 Task: Open Card Card0000000058 in Board Board0000000015 in Workspace WS0000000005 in Trello. Add Member mailaustralia7@gmail.com to Card Card0000000058 in Board Board0000000015 in Workspace WS0000000005 in Trello. Add Blue Label titled Label0000000058 to Card Card0000000058 in Board Board0000000015 in Workspace WS0000000005 in Trello. Add Checklist CL0000000058 to Card Card0000000058 in Board Board0000000015 in Workspace WS0000000005 in Trello. Add Dates with Start Date as Sep 01 2023 and Due Date as Sep 30 2023 to Card Card0000000058 in Board Board0000000015 in Workspace WS0000000005 in Trello
Action: Mouse moved to (327, 403)
Screenshot: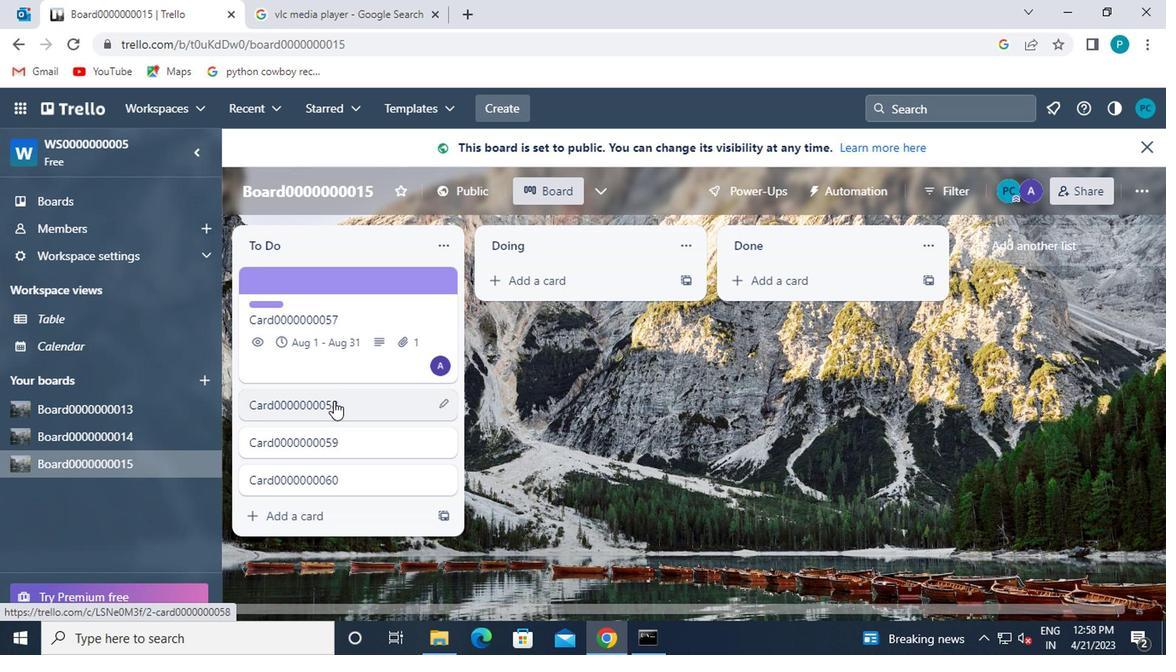 
Action: Mouse pressed left at (327, 403)
Screenshot: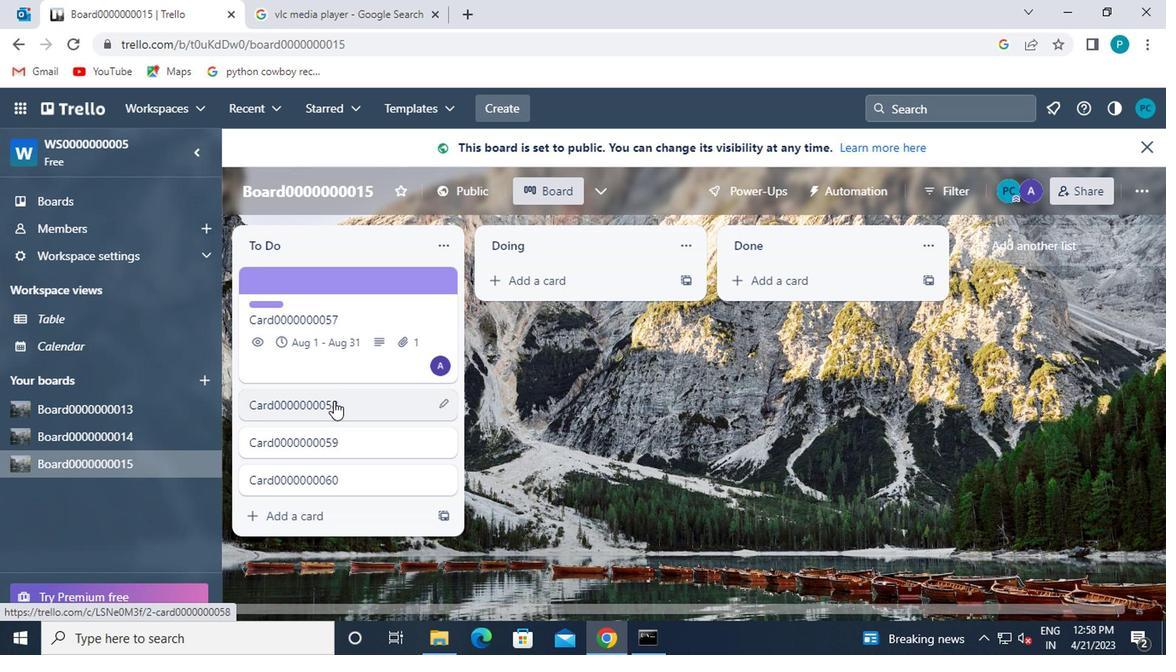 
Action: Mouse moved to (800, 318)
Screenshot: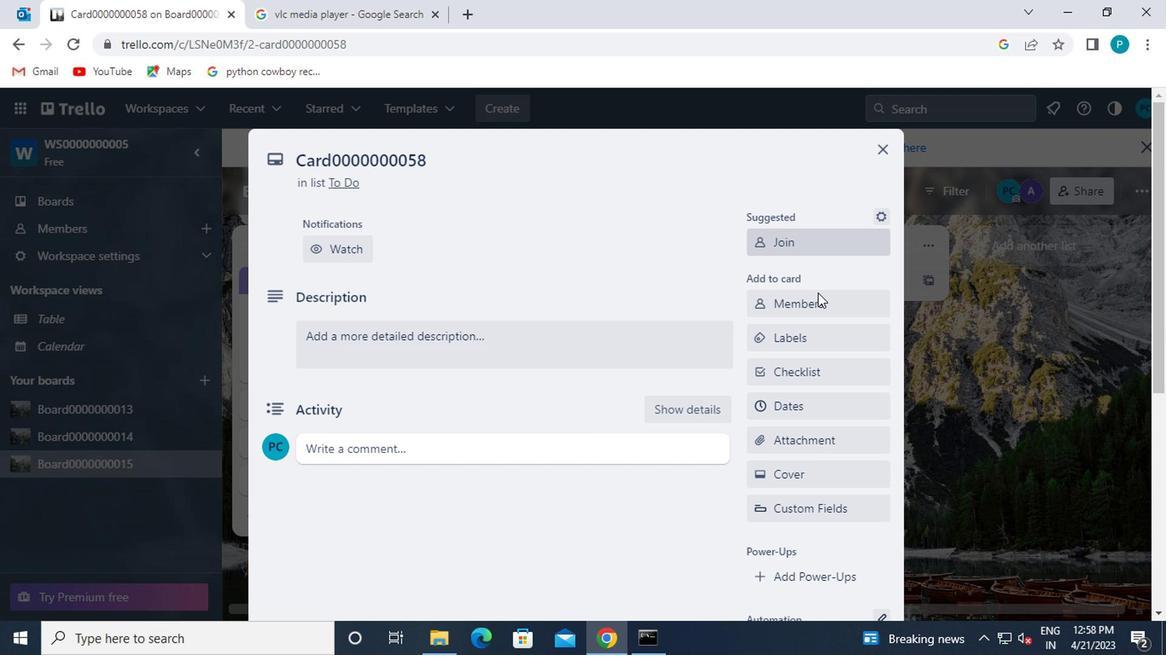 
Action: Mouse pressed left at (800, 318)
Screenshot: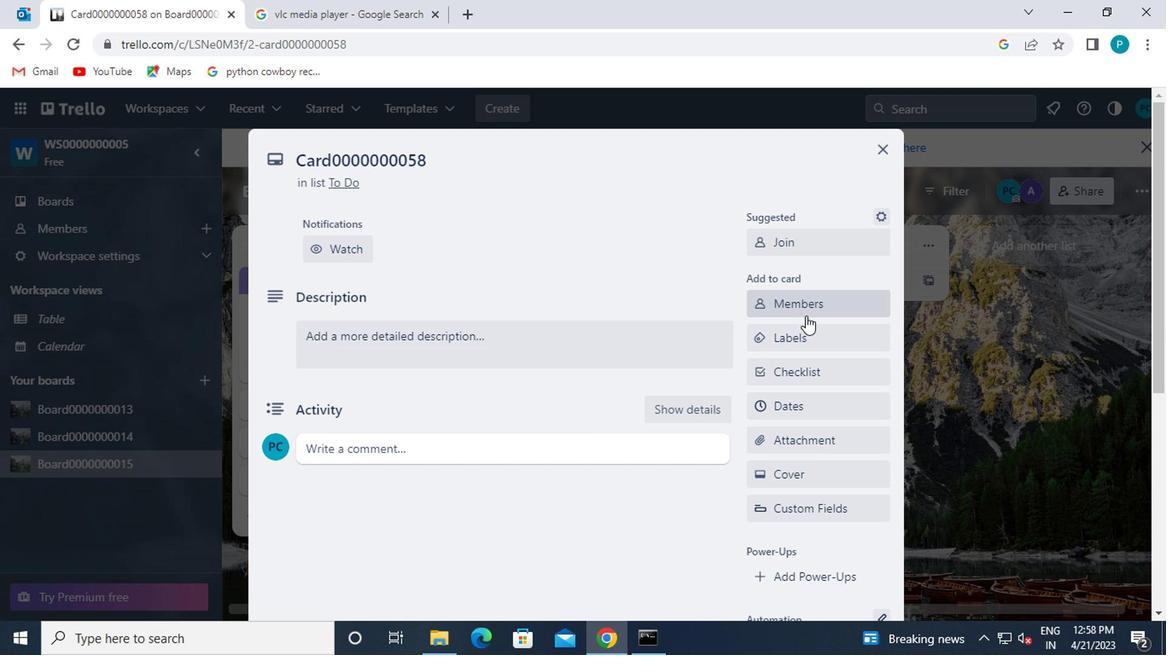 
Action: Mouse moved to (795, 309)
Screenshot: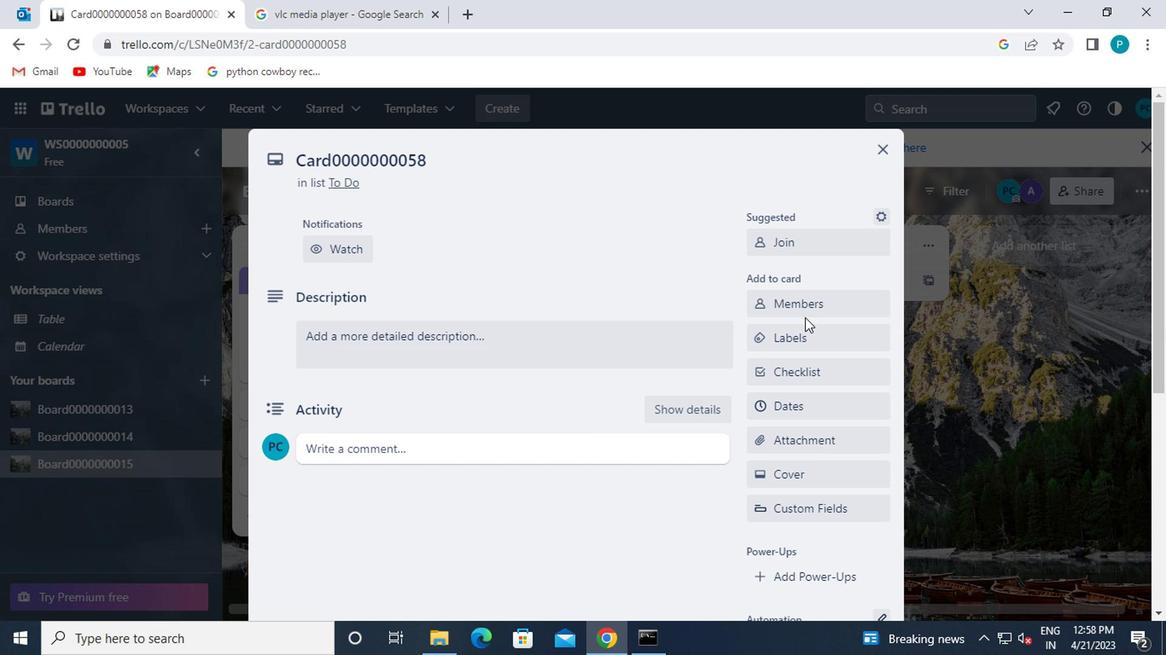
Action: Mouse pressed left at (795, 309)
Screenshot: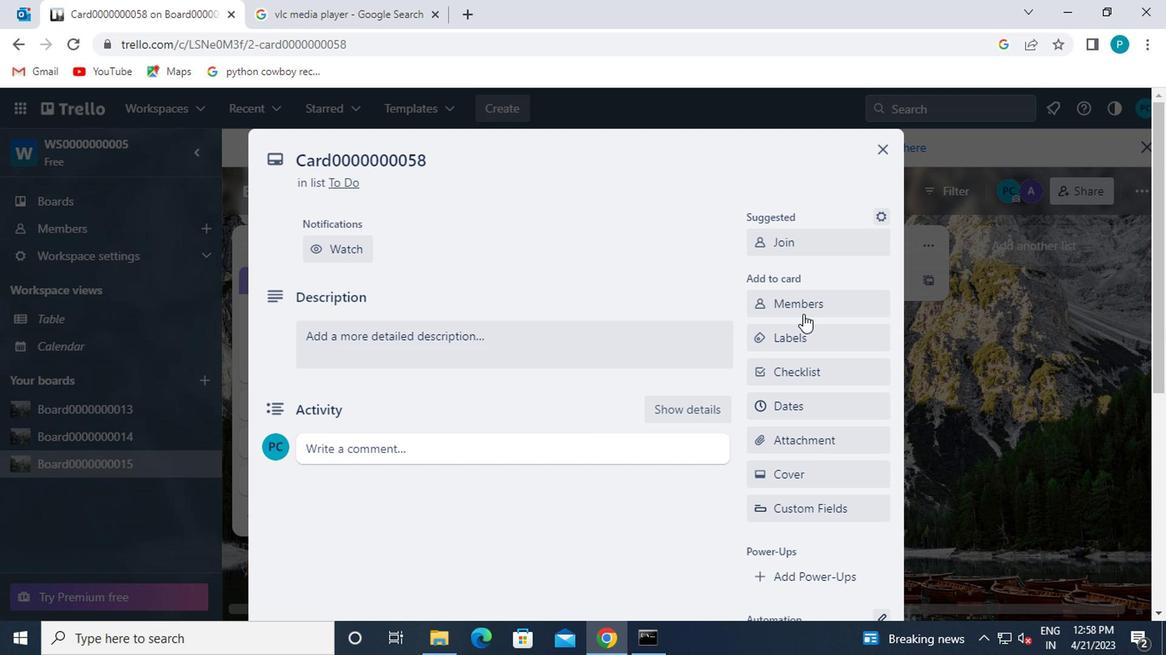 
Action: Mouse moved to (807, 373)
Screenshot: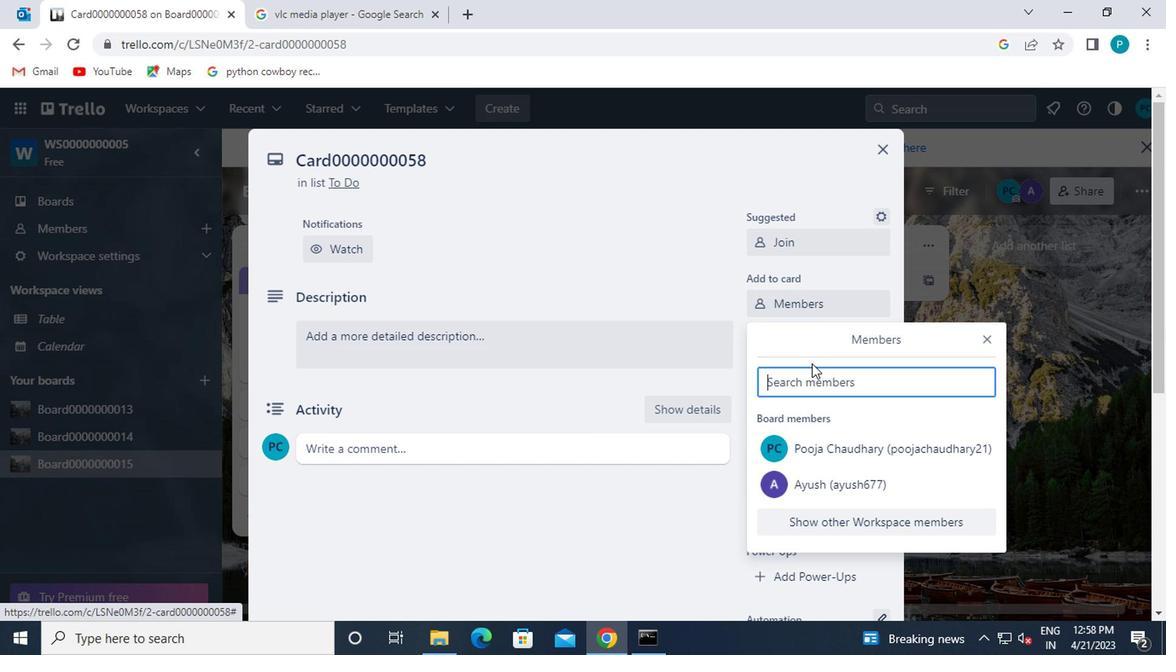 
Action: Mouse pressed left at (807, 373)
Screenshot: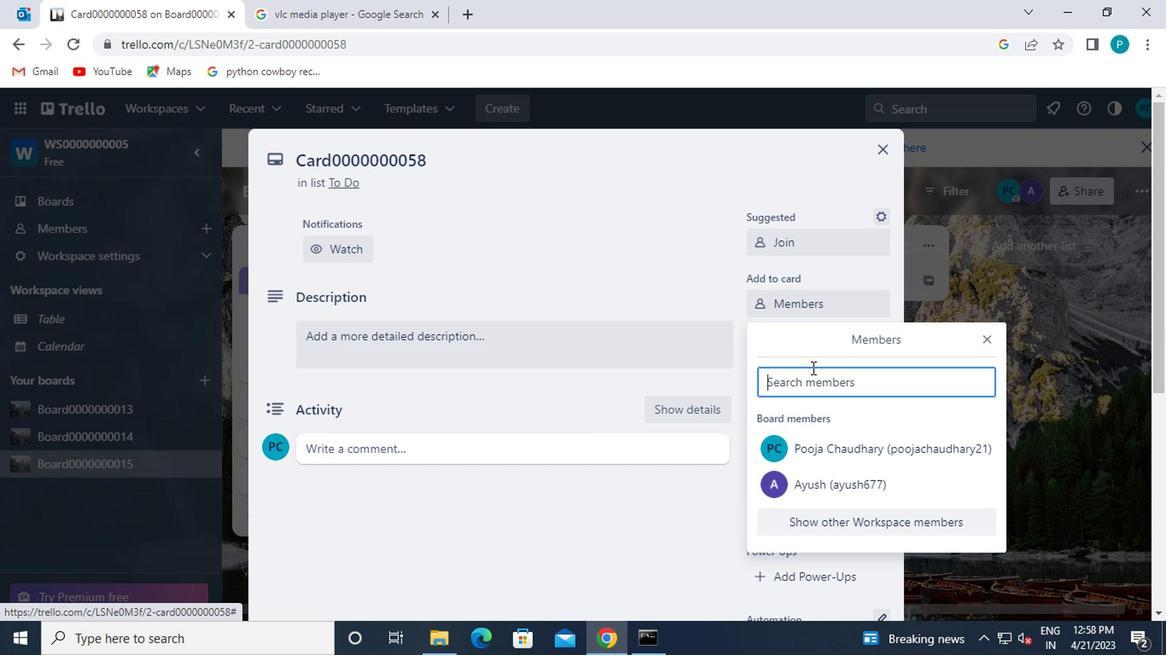 
Action: Mouse moved to (816, 384)
Screenshot: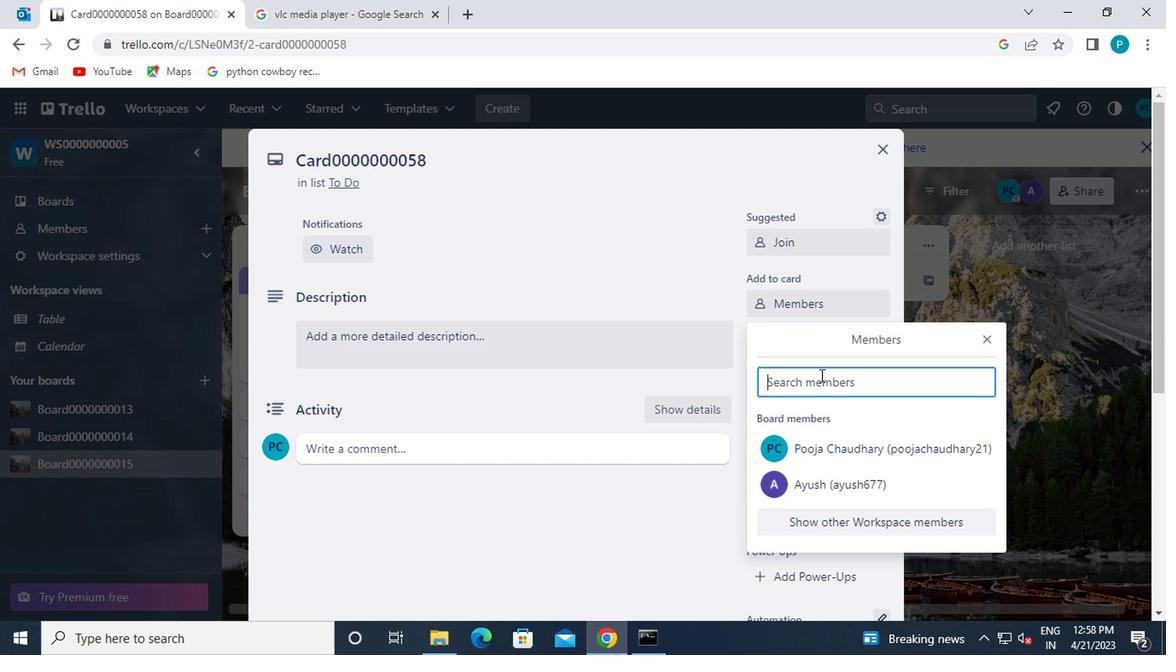 
Action: Key pressed mail
Screenshot: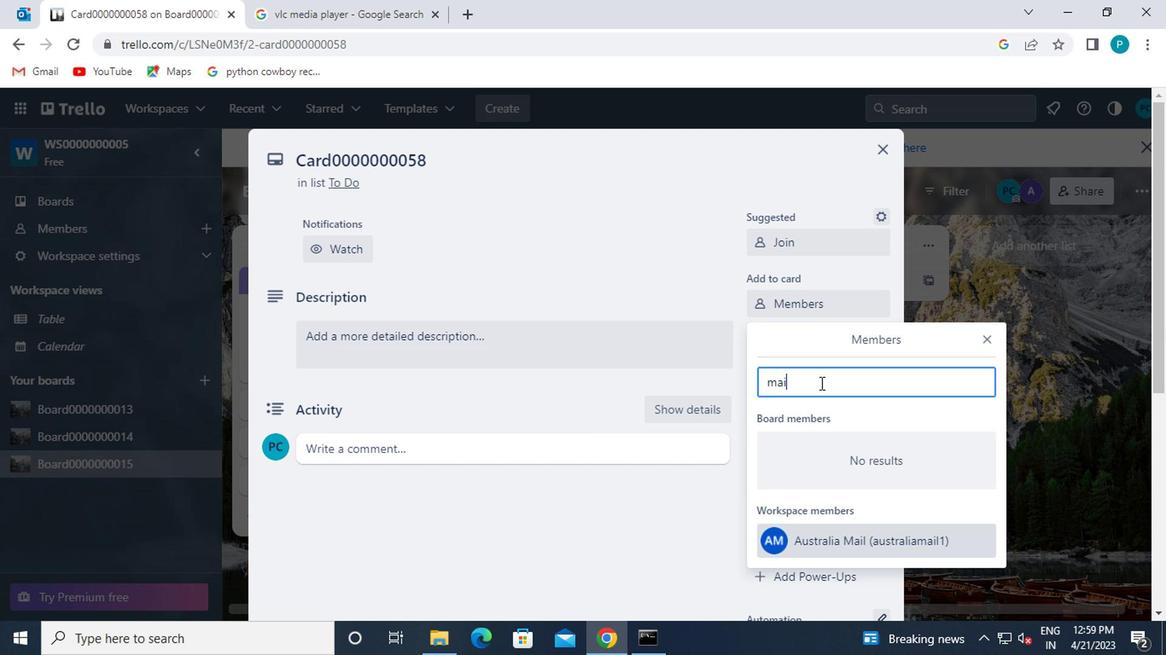 
Action: Mouse moved to (847, 539)
Screenshot: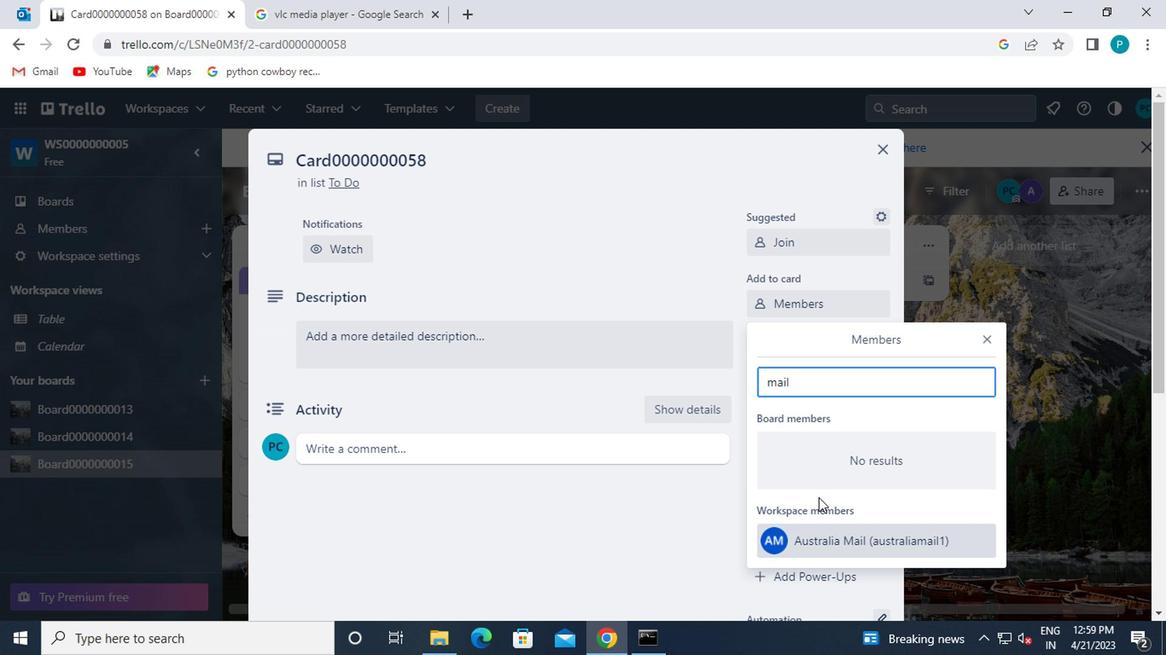 
Action: Mouse pressed left at (847, 539)
Screenshot: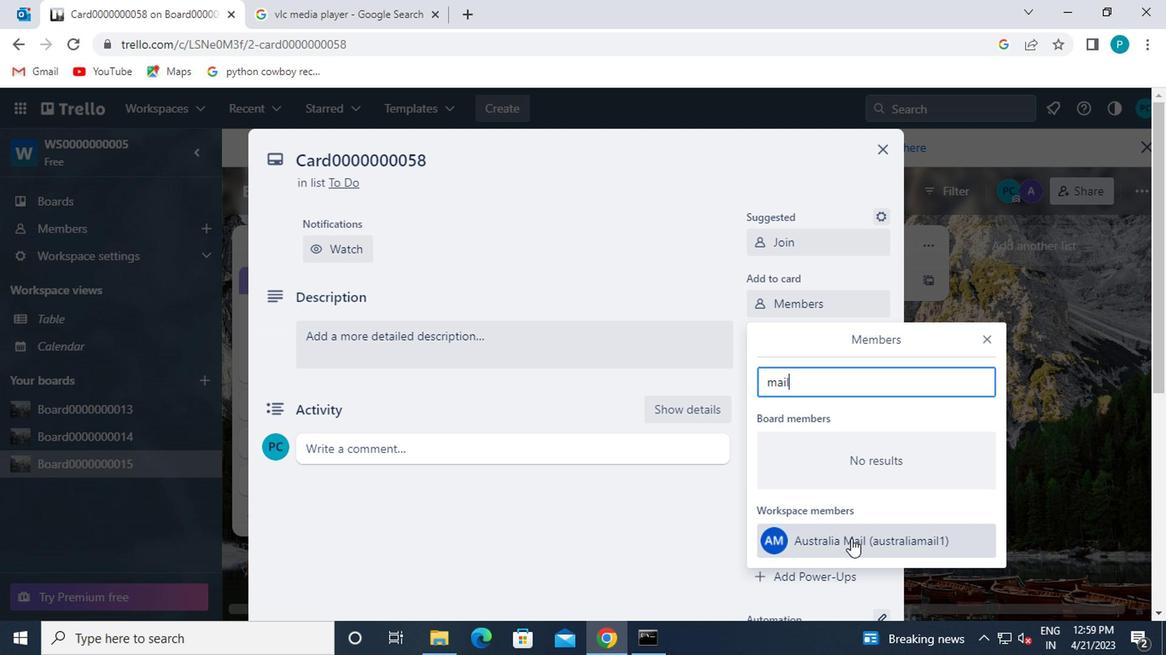 
Action: Mouse moved to (982, 341)
Screenshot: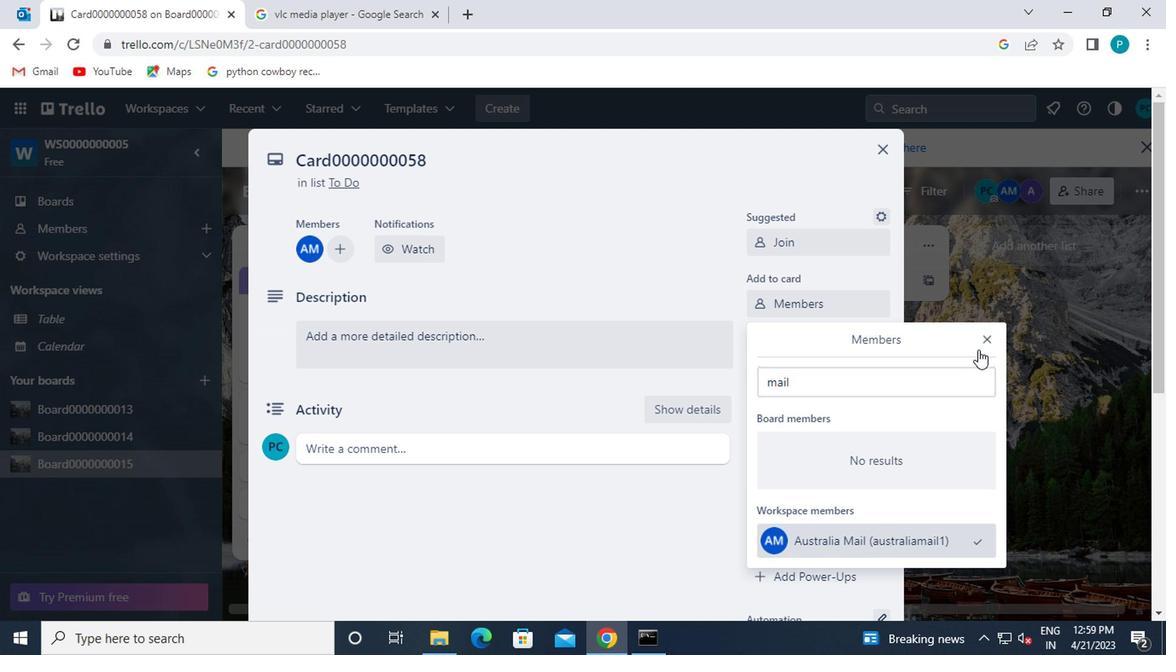 
Action: Mouse pressed left at (982, 341)
Screenshot: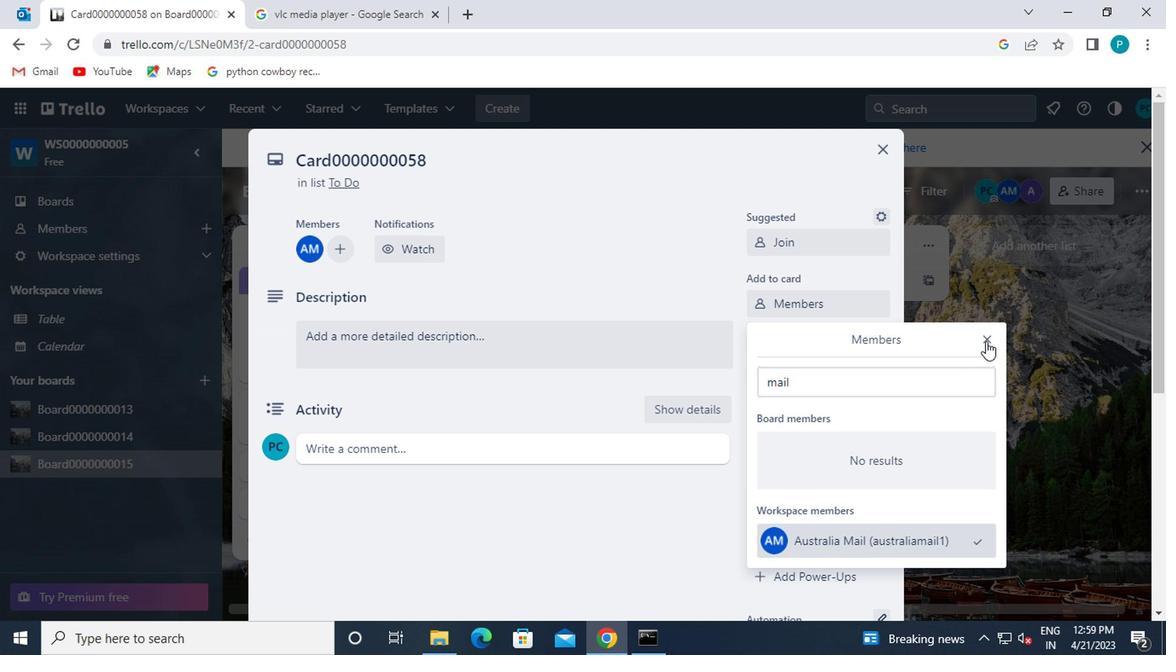 
Action: Mouse moved to (792, 355)
Screenshot: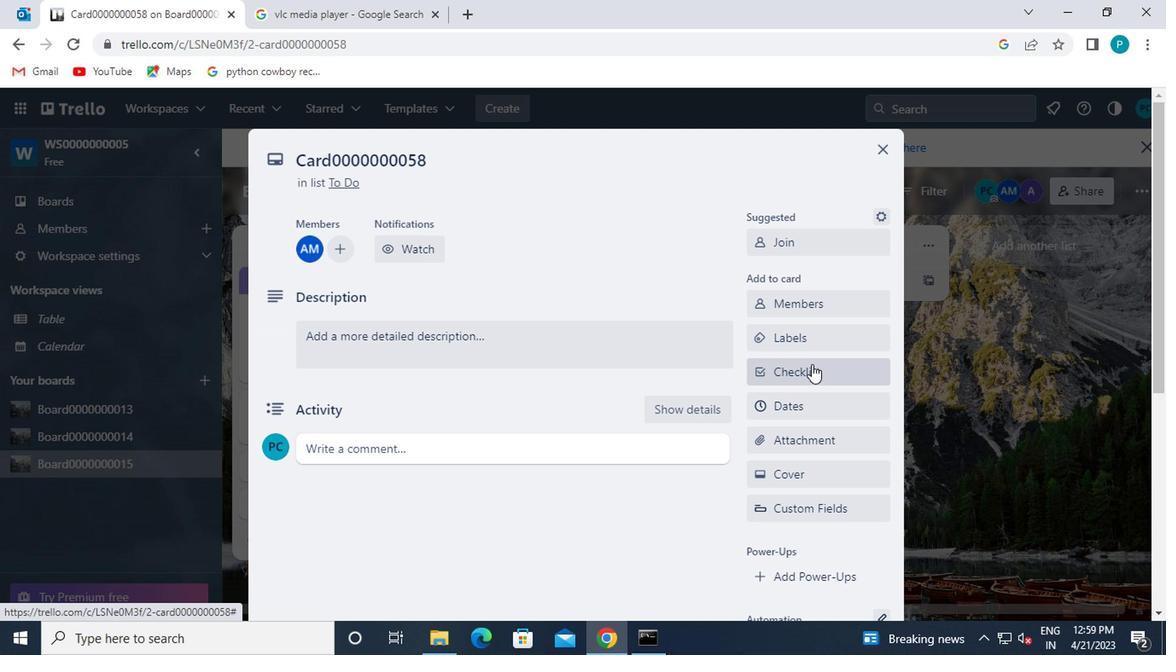 
Action: Mouse pressed left at (792, 355)
Screenshot: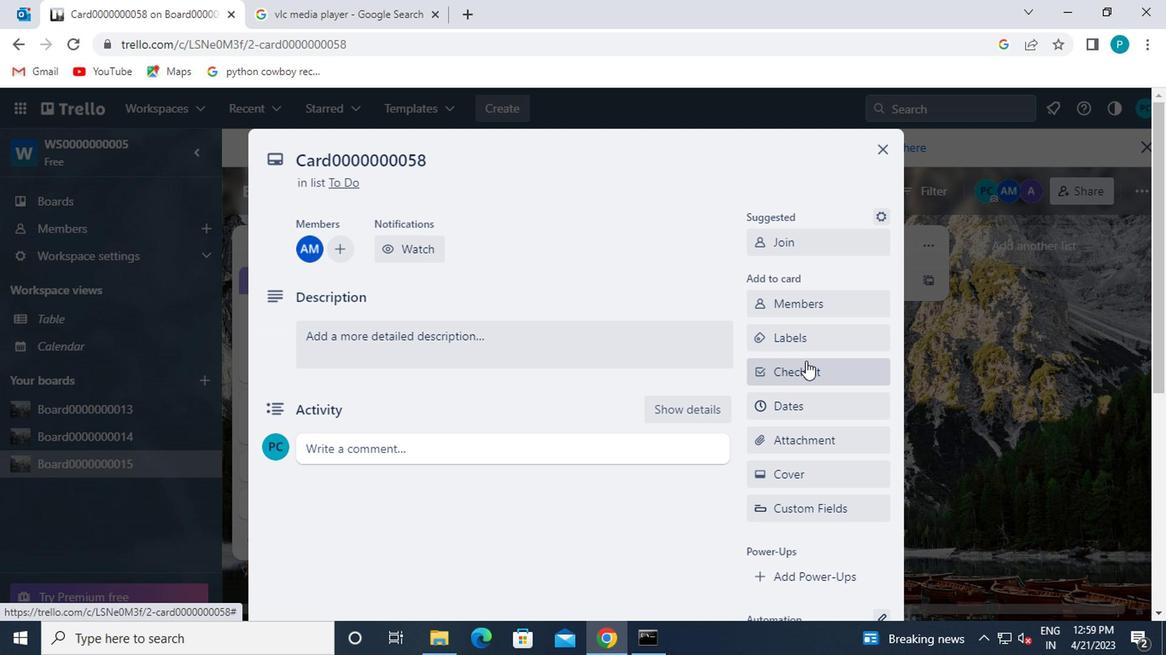 
Action: Mouse moved to (785, 347)
Screenshot: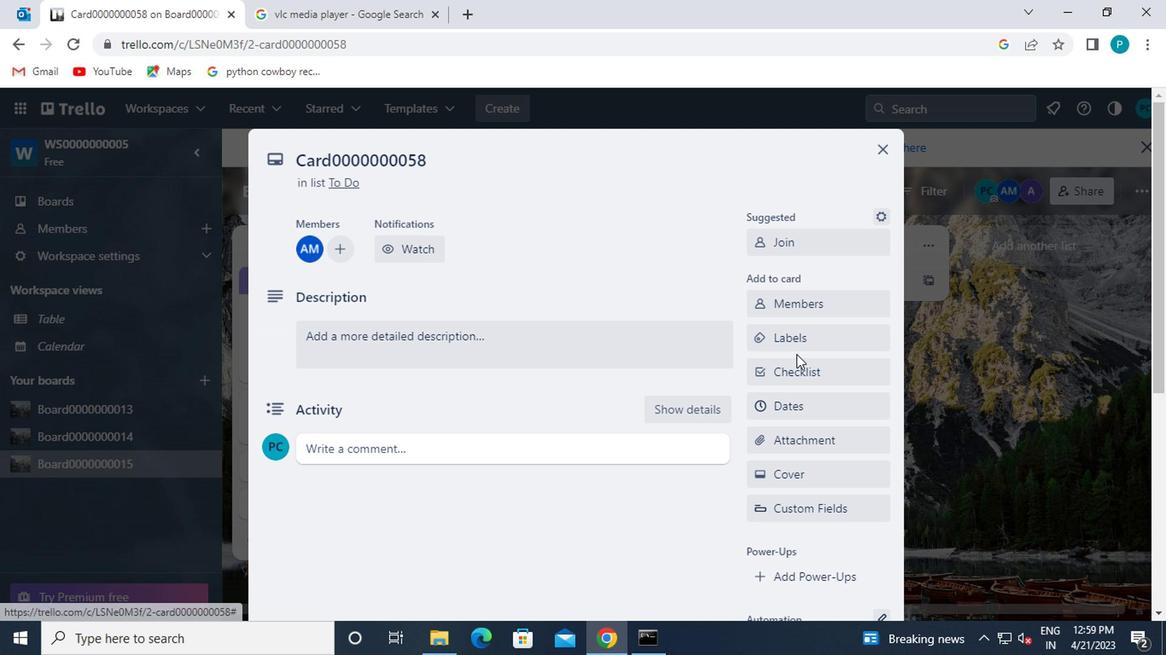 
Action: Mouse pressed left at (785, 347)
Screenshot: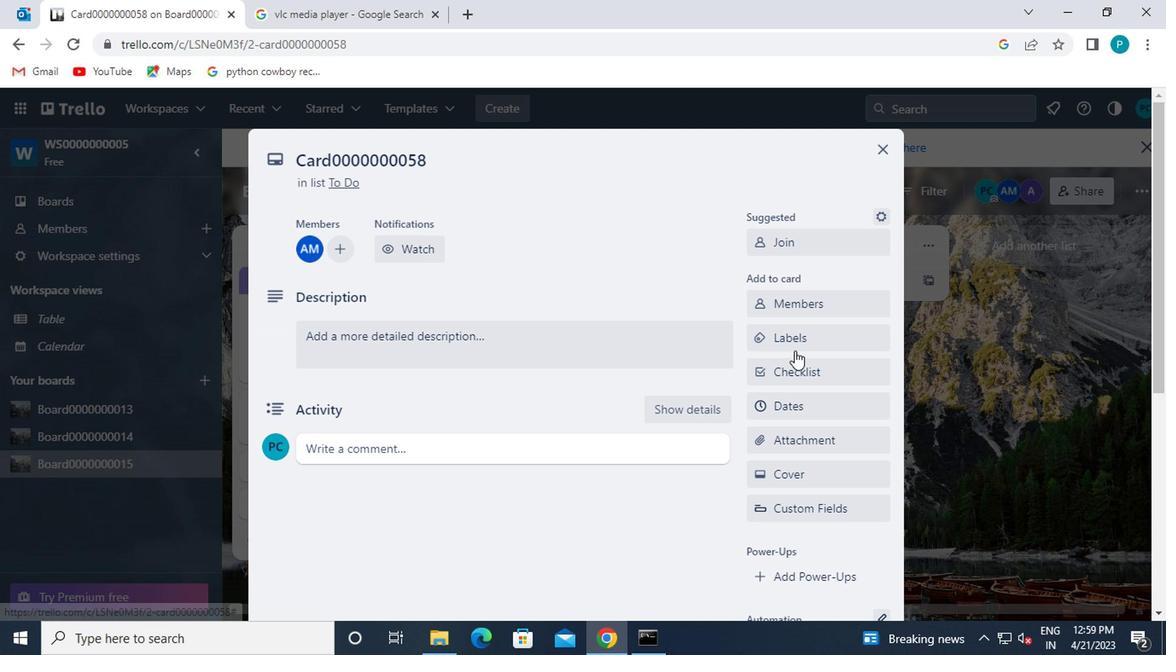 
Action: Mouse moved to (873, 481)
Screenshot: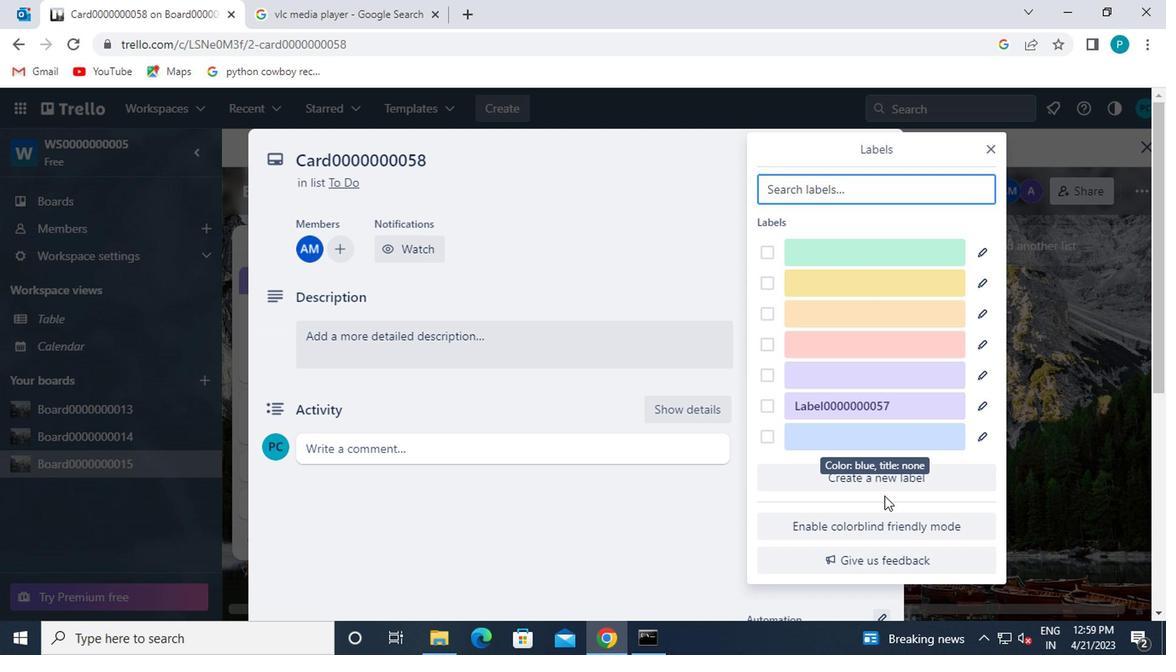 
Action: Mouse pressed left at (873, 481)
Screenshot: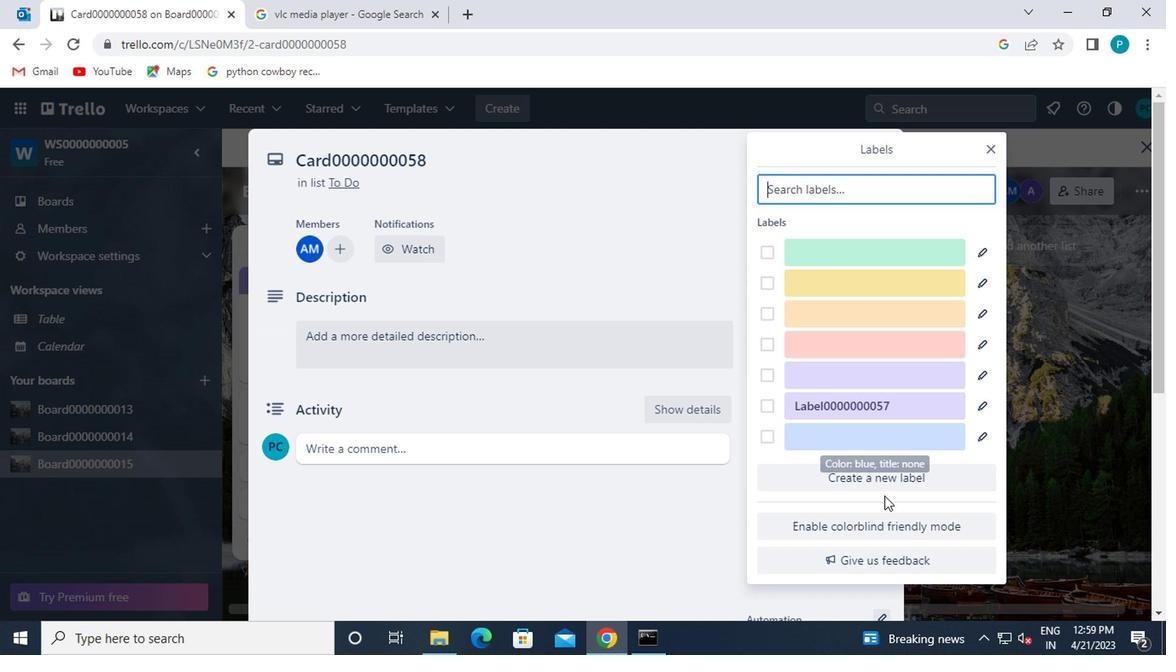 
Action: Mouse moved to (768, 489)
Screenshot: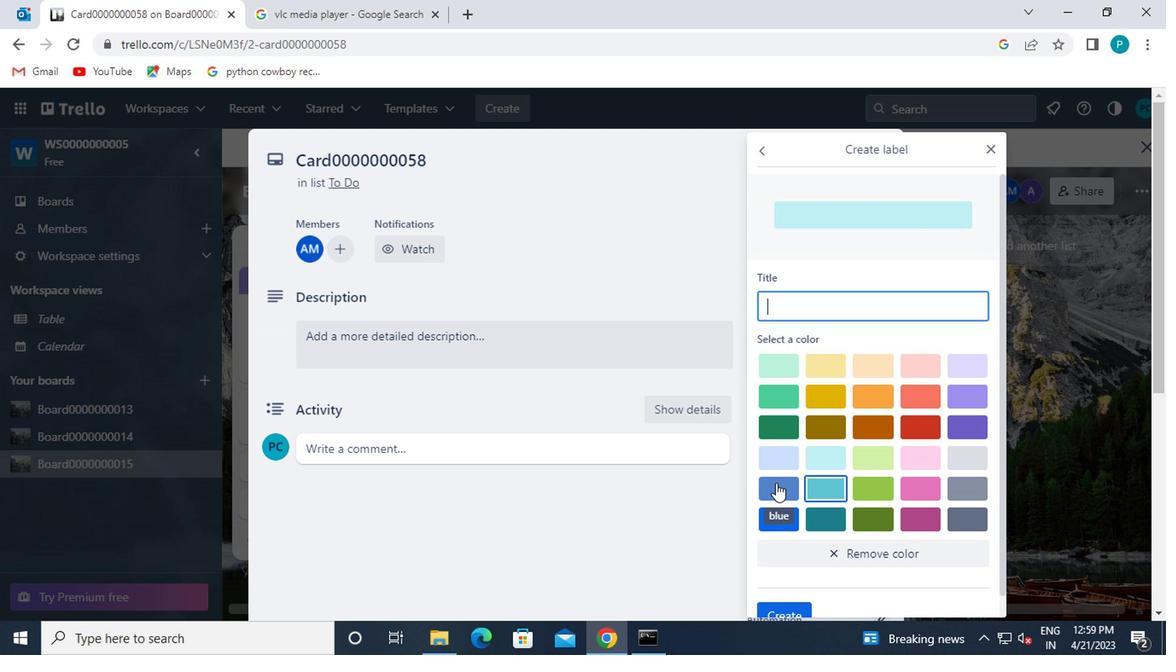 
Action: Mouse pressed left at (768, 489)
Screenshot: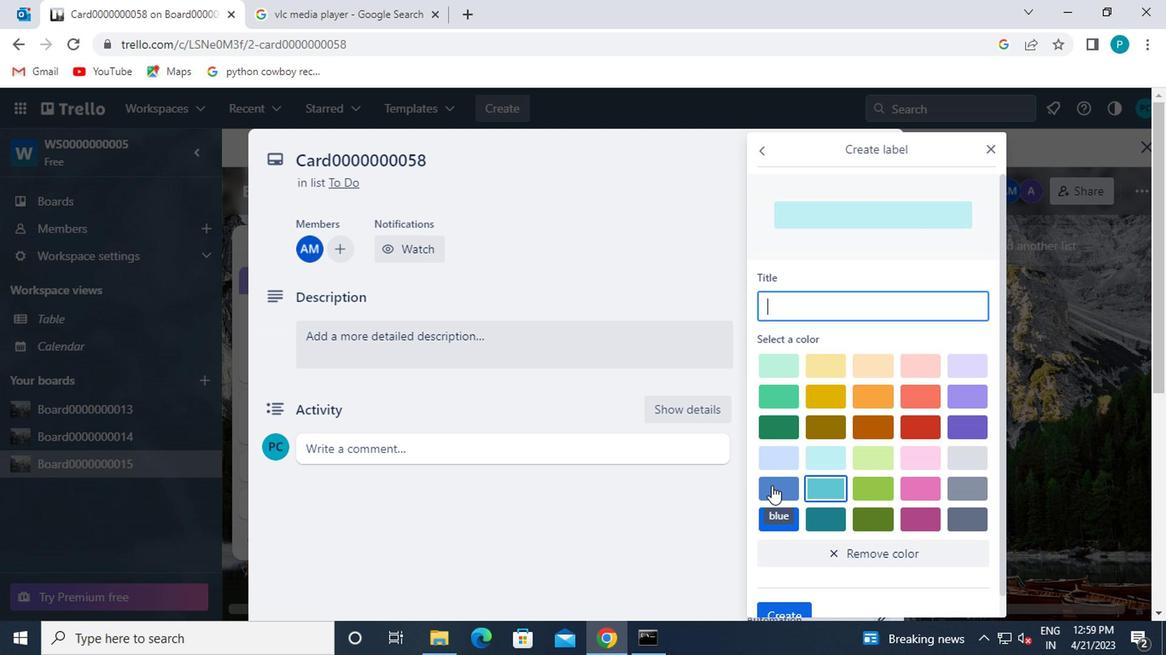 
Action: Mouse moved to (782, 309)
Screenshot: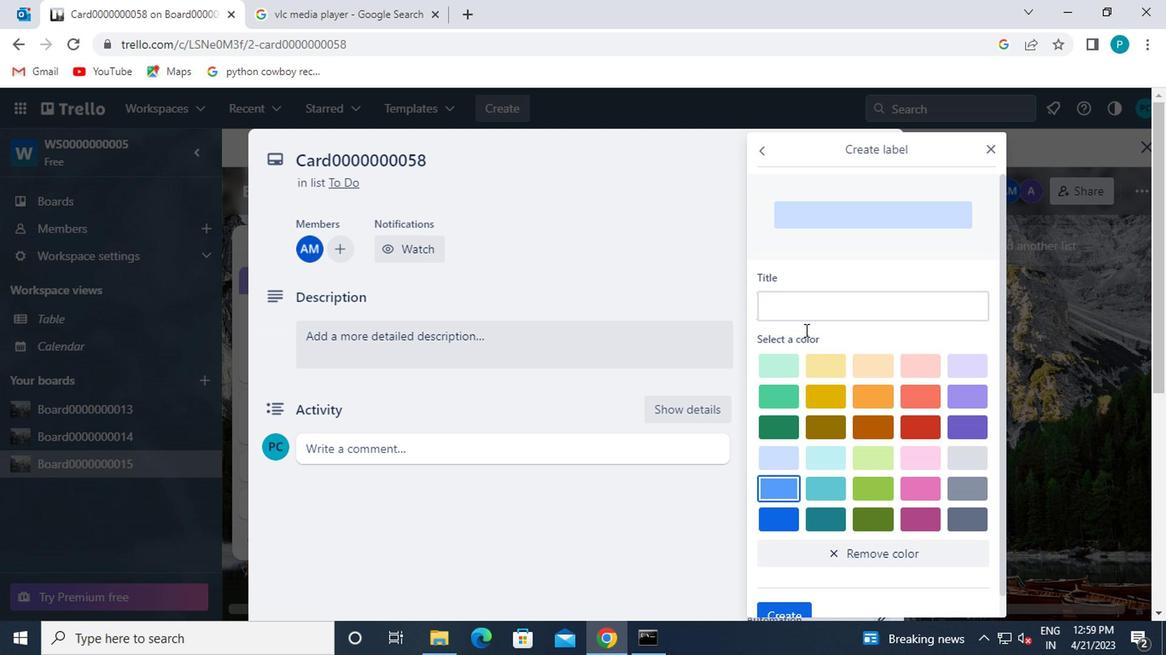 
Action: Mouse pressed left at (782, 309)
Screenshot: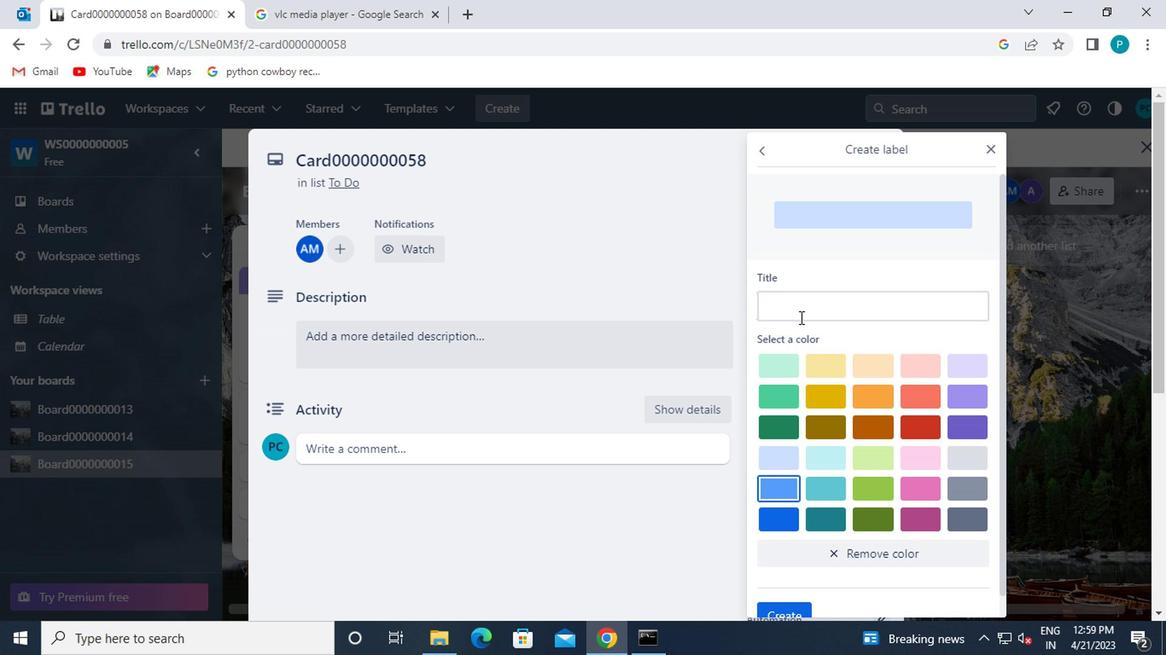 
Action: Mouse moved to (764, 318)
Screenshot: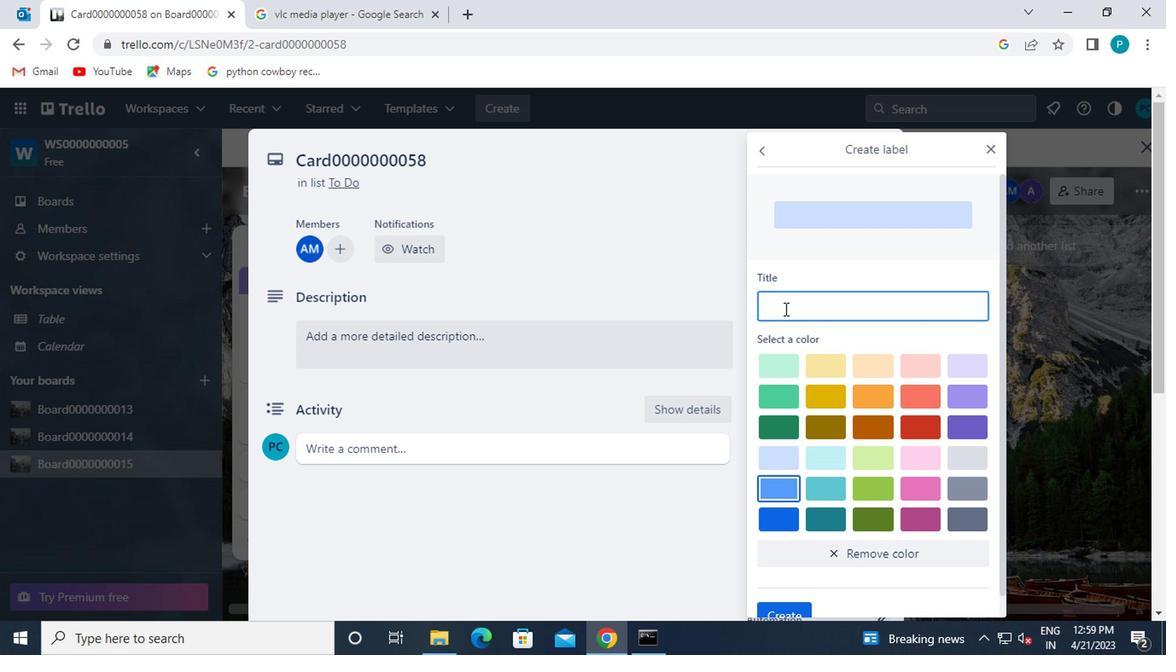 
Action: Key pressed <Key.caps_lock>
Screenshot: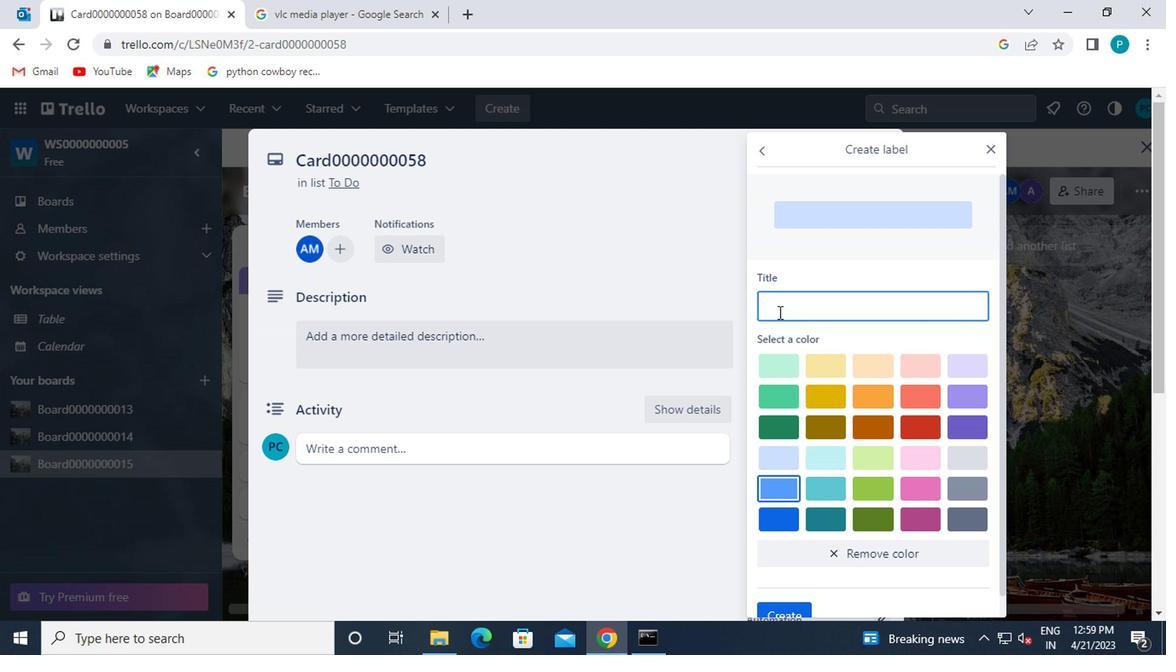 
Action: Mouse moved to (748, 329)
Screenshot: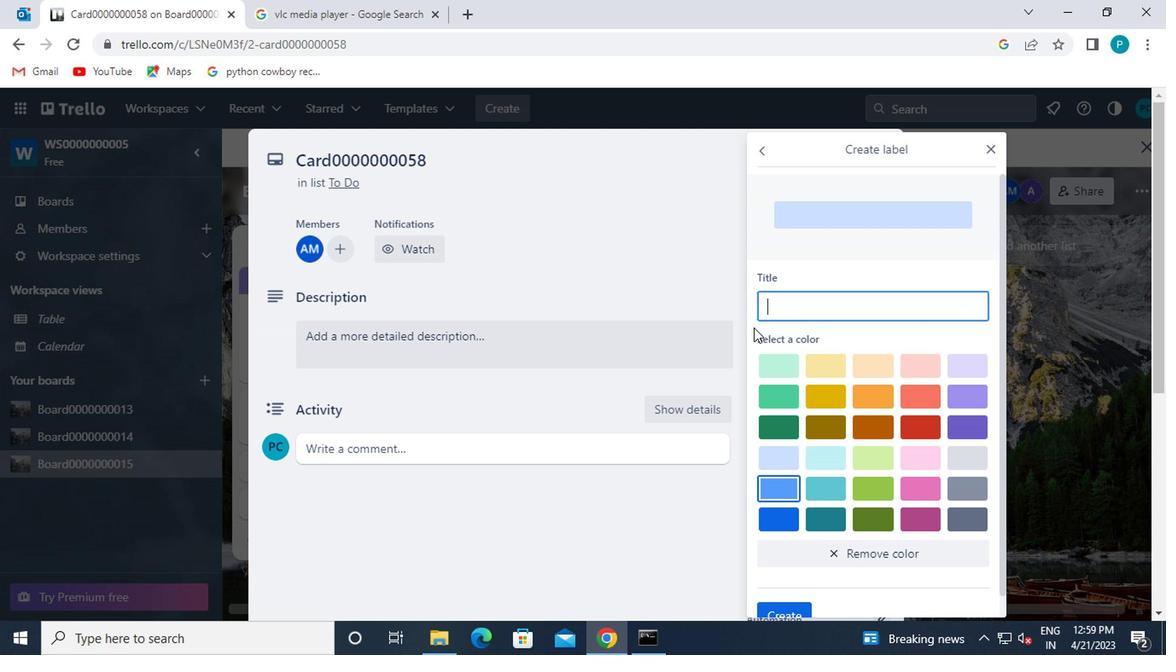 
Action: Key pressed l<Key.caps_lock>abel0000000058
Screenshot: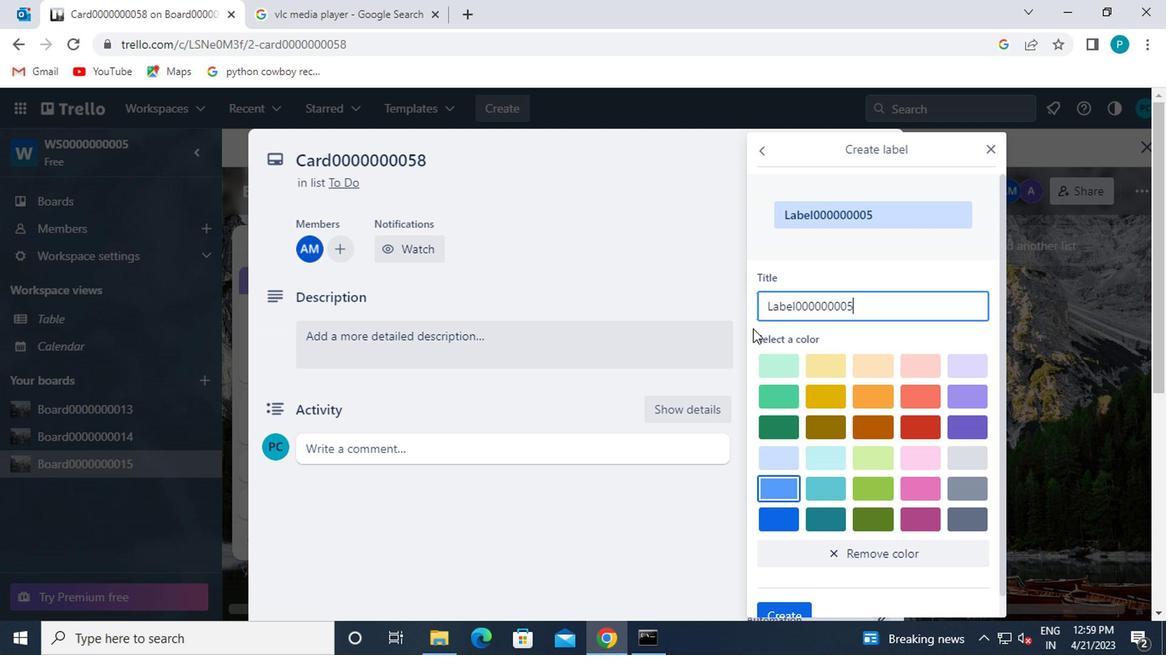 
Action: Mouse moved to (774, 529)
Screenshot: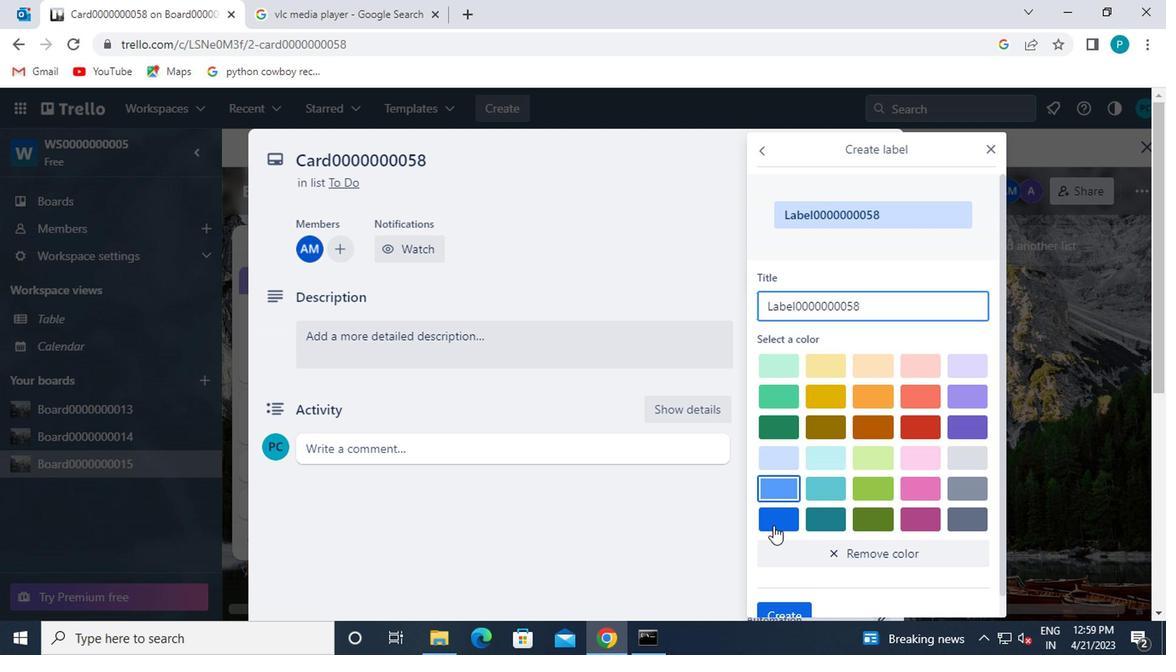 
Action: Mouse scrolled (774, 529) with delta (0, 0)
Screenshot: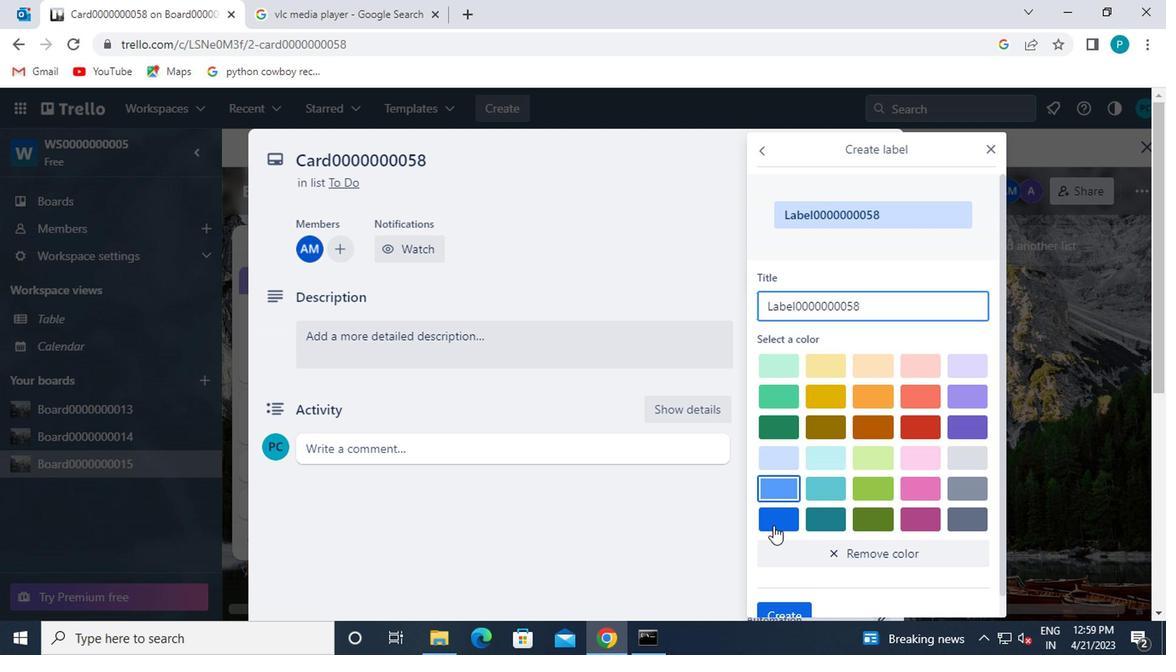 
Action: Mouse moved to (774, 529)
Screenshot: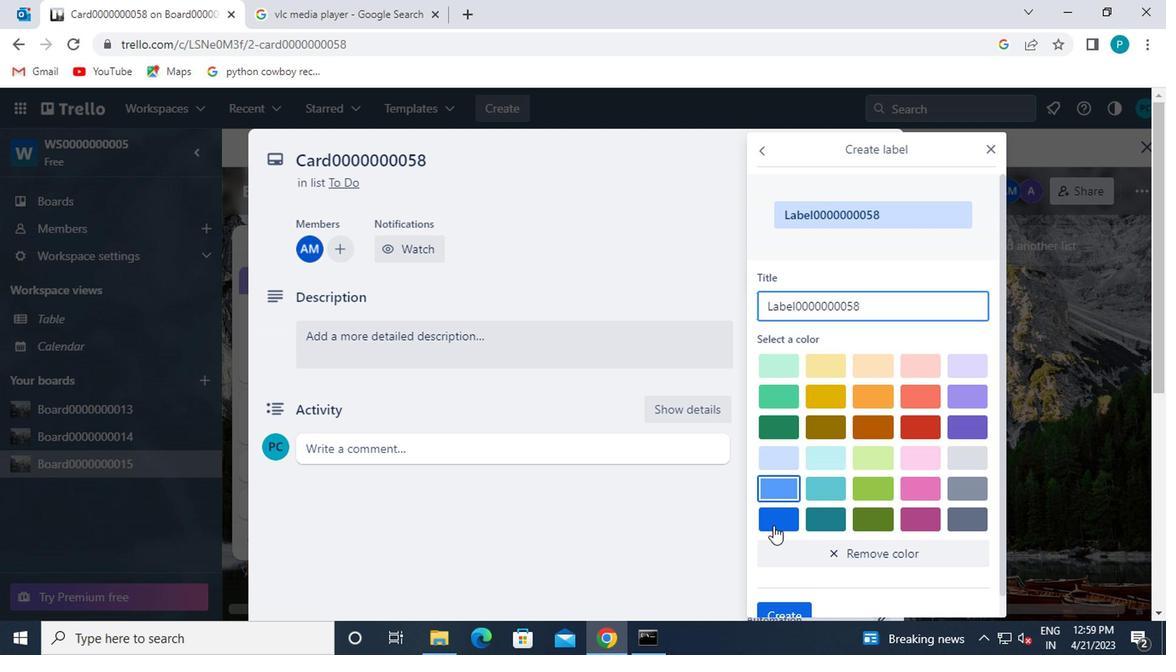 
Action: Mouse scrolled (774, 529) with delta (0, 0)
Screenshot: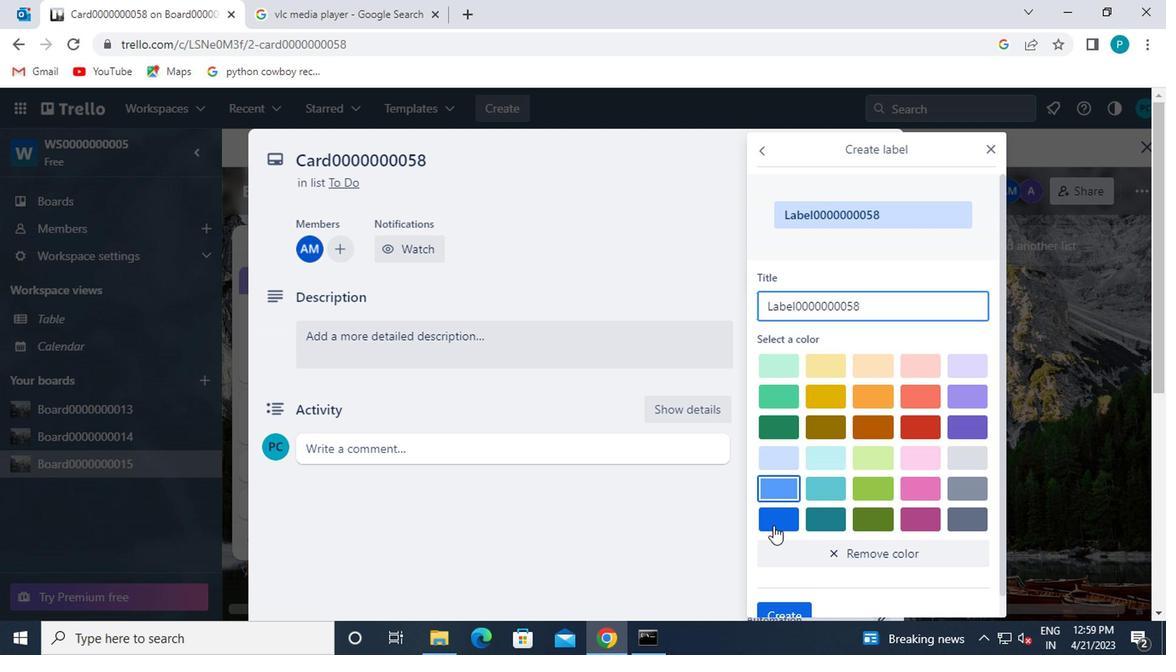 
Action: Mouse moved to (787, 591)
Screenshot: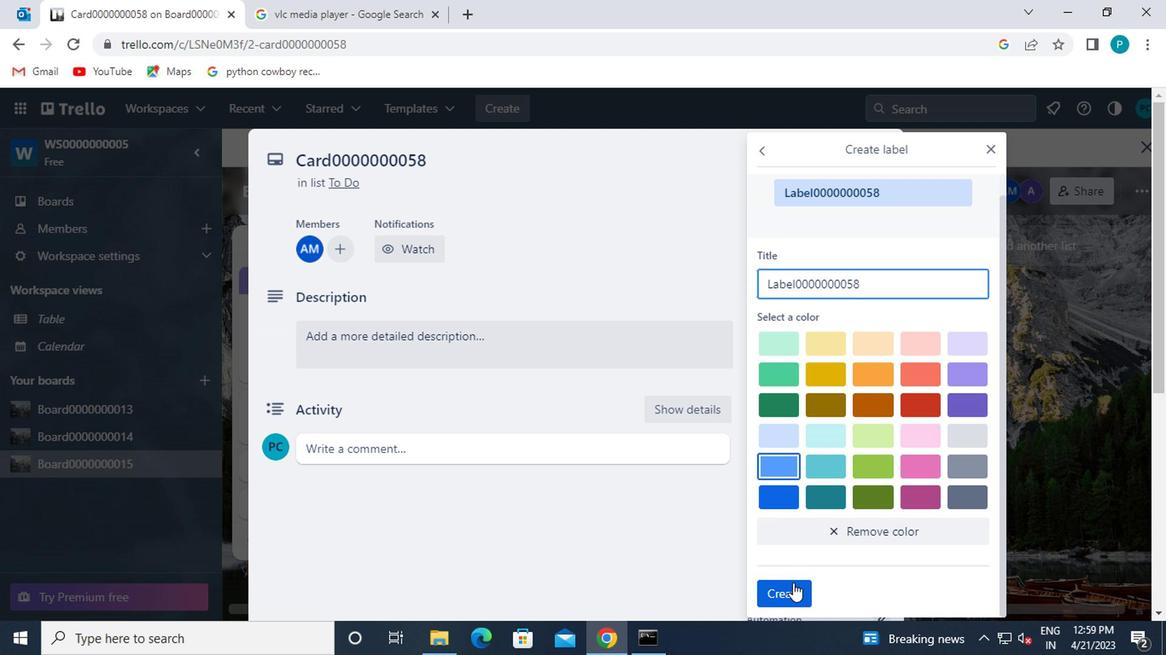 
Action: Mouse pressed left at (787, 591)
Screenshot: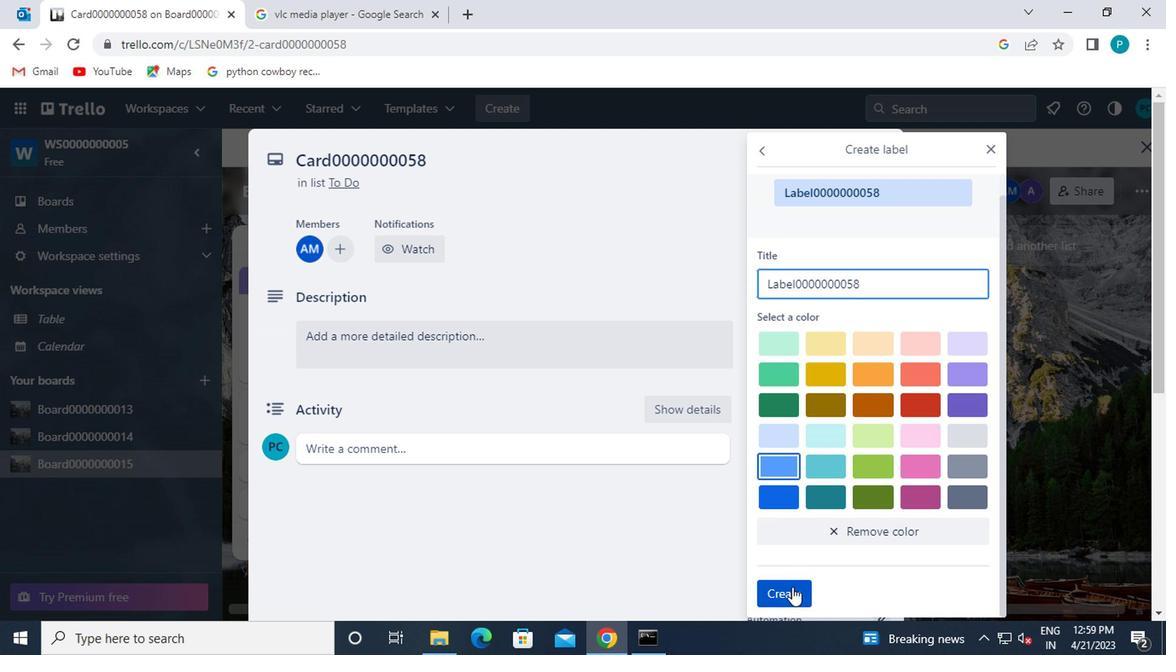 
Action: Mouse moved to (982, 143)
Screenshot: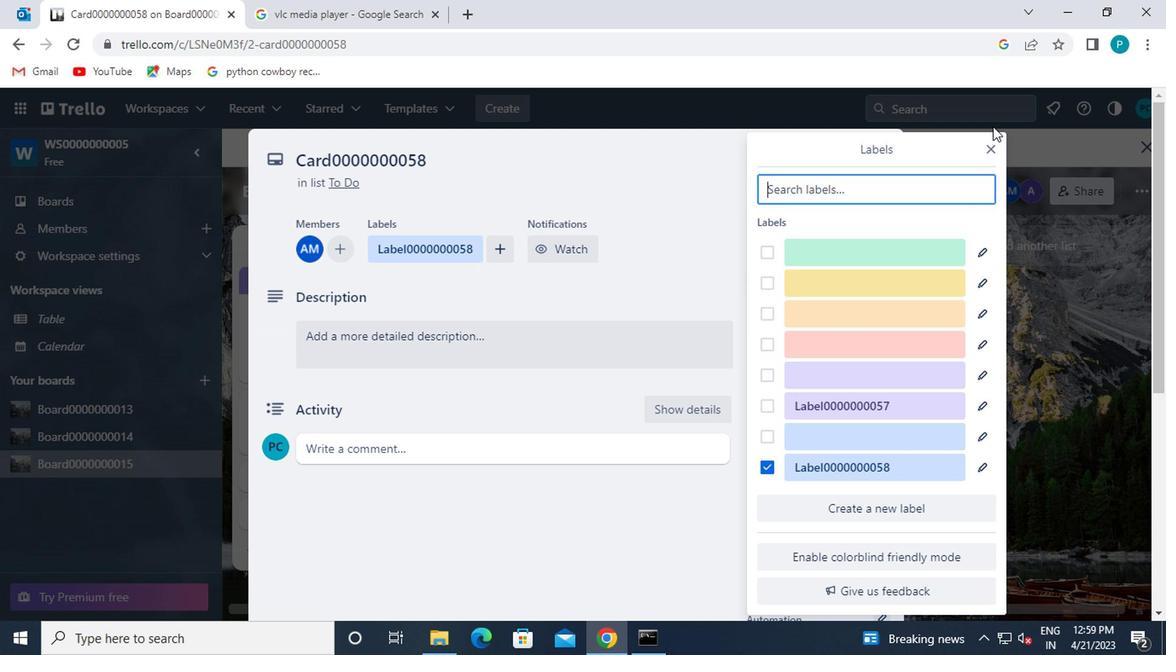 
Action: Mouse pressed left at (982, 143)
Screenshot: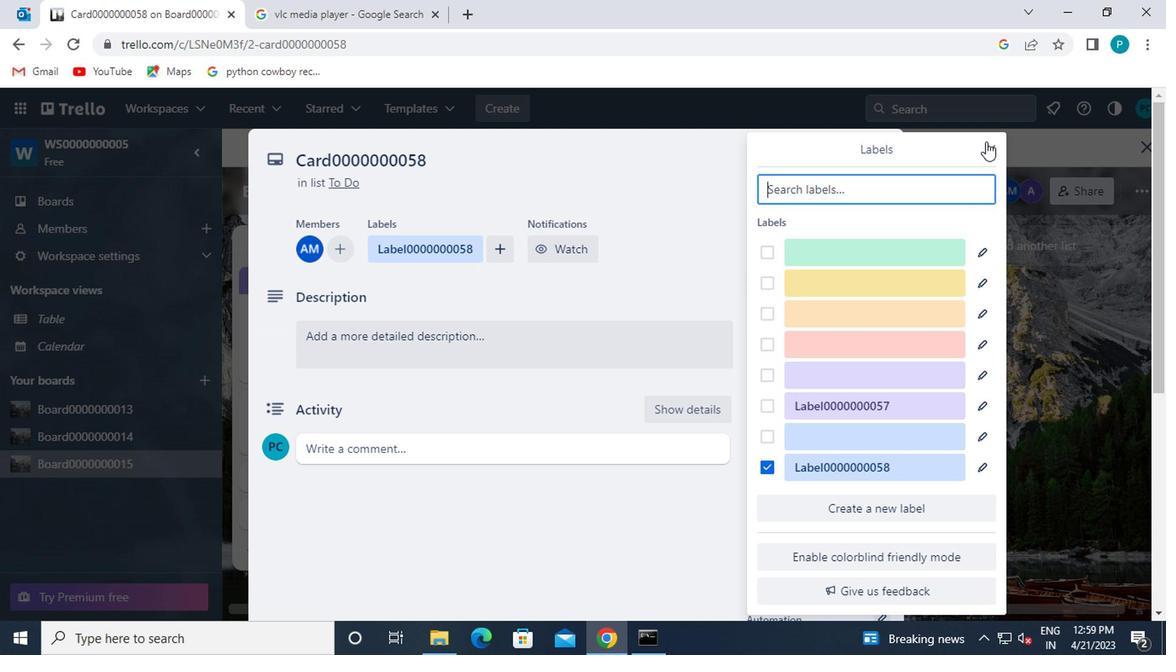 
Action: Mouse moved to (836, 374)
Screenshot: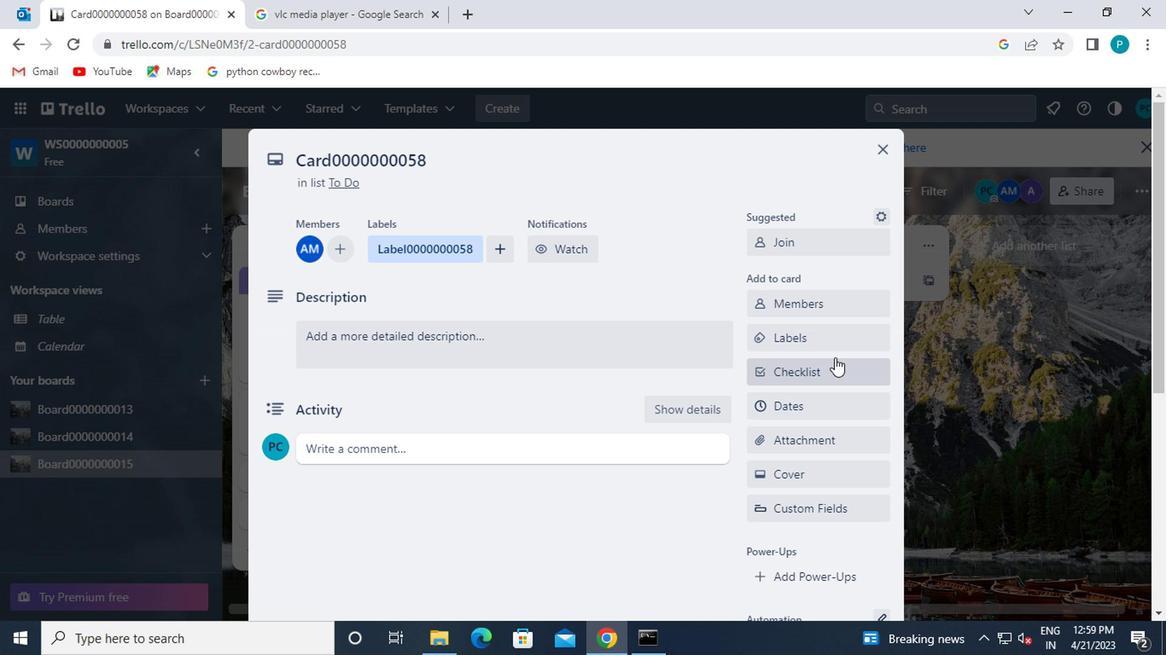
Action: Mouse pressed left at (836, 374)
Screenshot: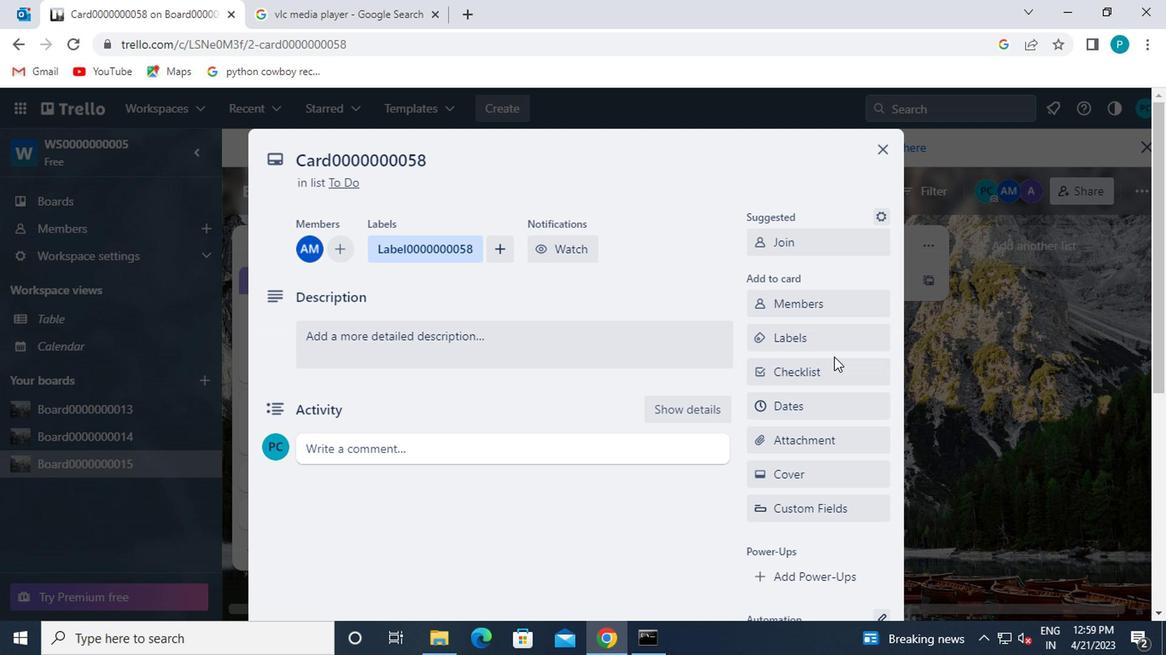 
Action: Key pressed <Key.caps_lock>cl0000000058
Screenshot: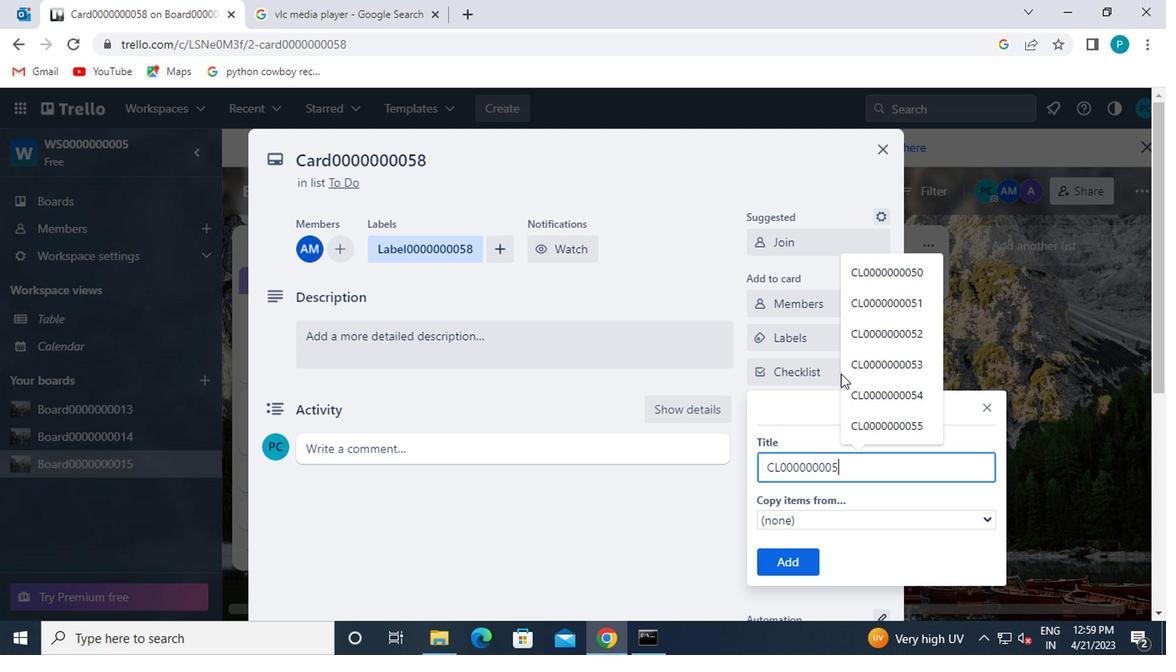 
Action: Mouse moved to (801, 562)
Screenshot: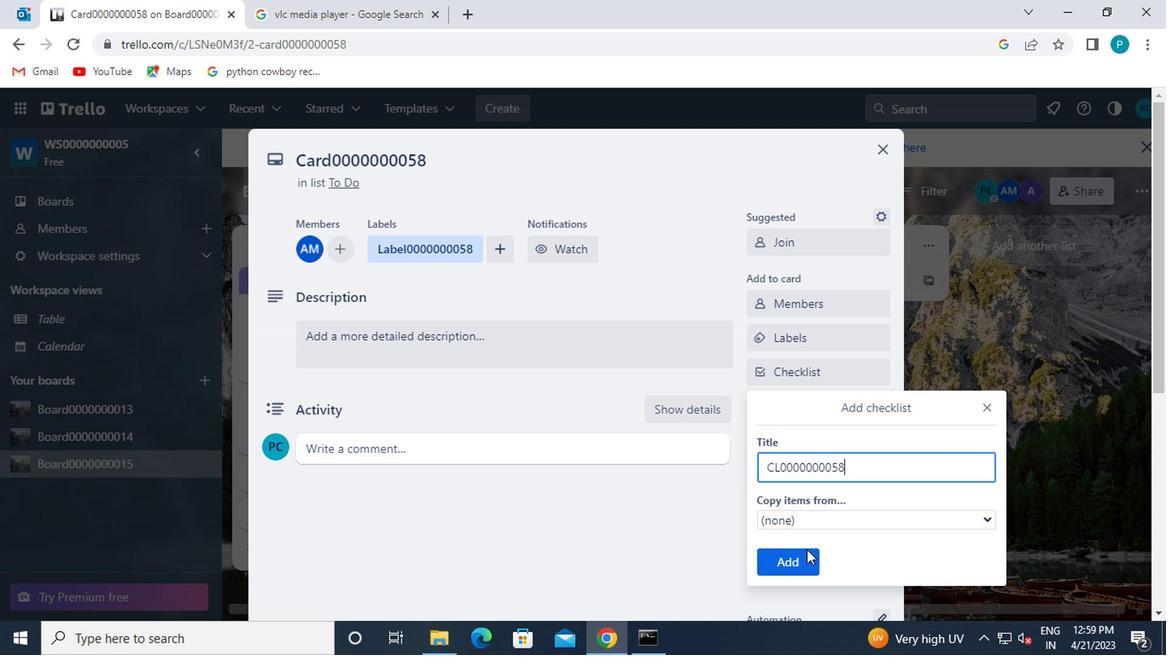 
Action: Mouse pressed left at (801, 562)
Screenshot: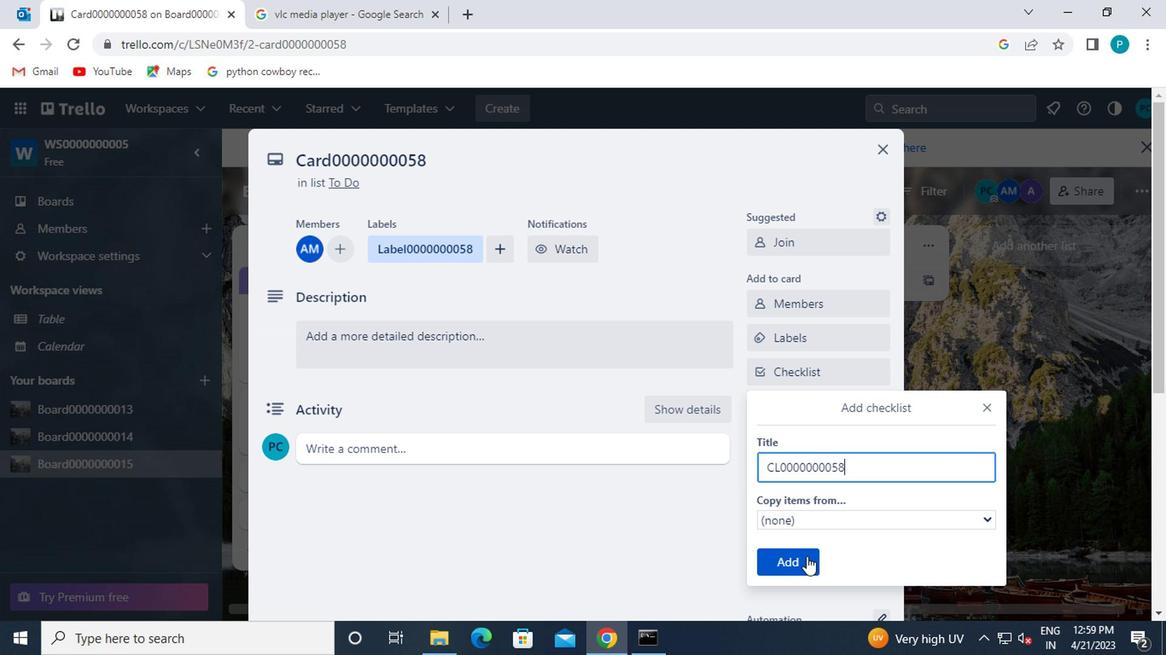 
Action: Mouse moved to (785, 403)
Screenshot: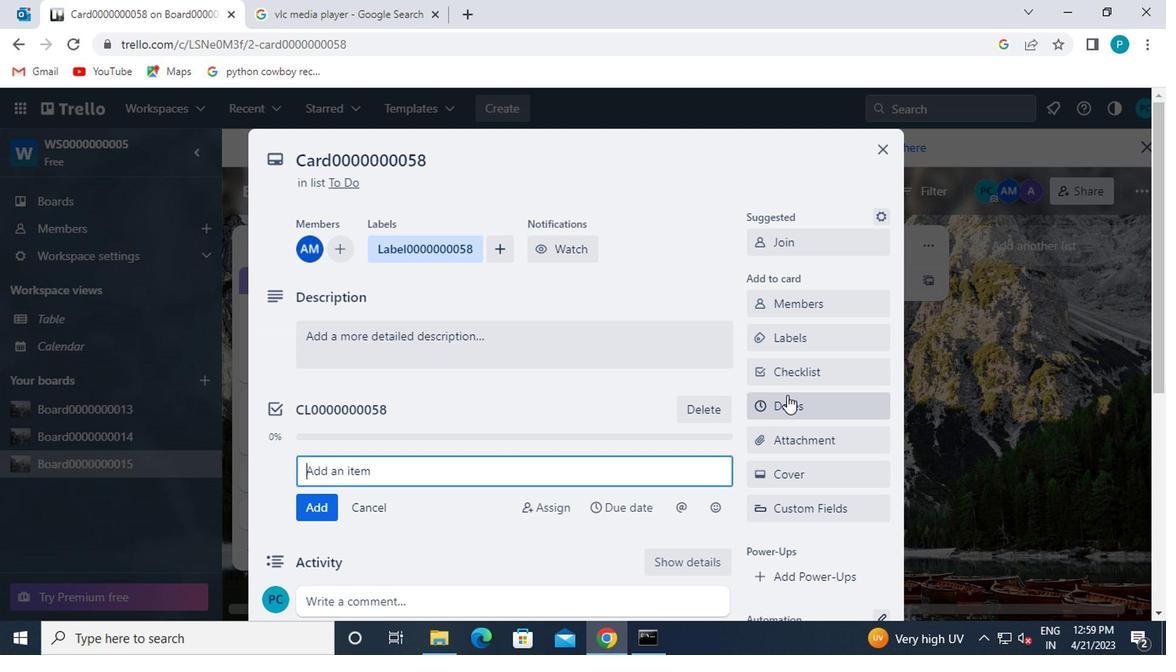 
Action: Mouse pressed left at (785, 403)
Screenshot: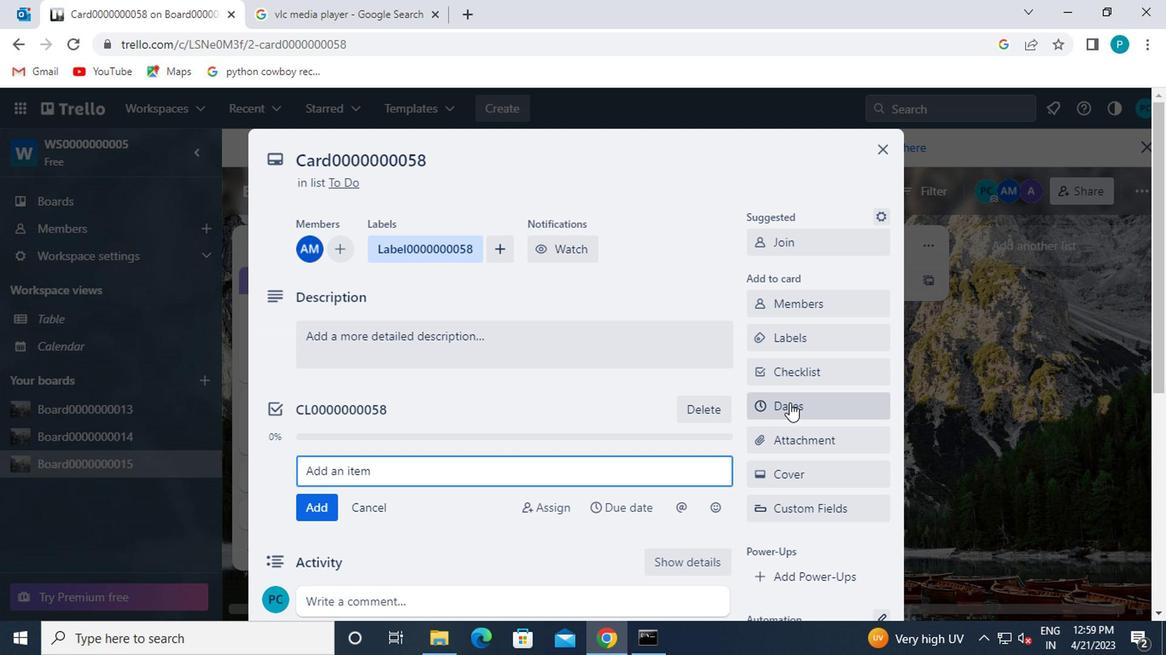 
Action: Mouse moved to (764, 455)
Screenshot: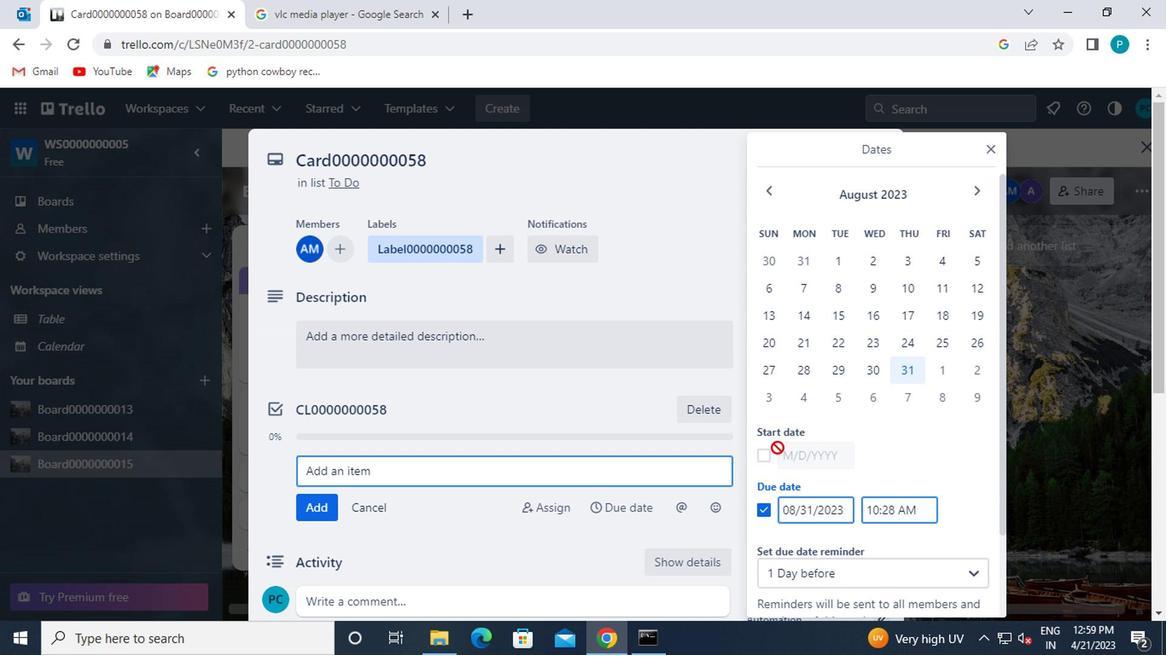 
Action: Mouse pressed left at (764, 455)
Screenshot: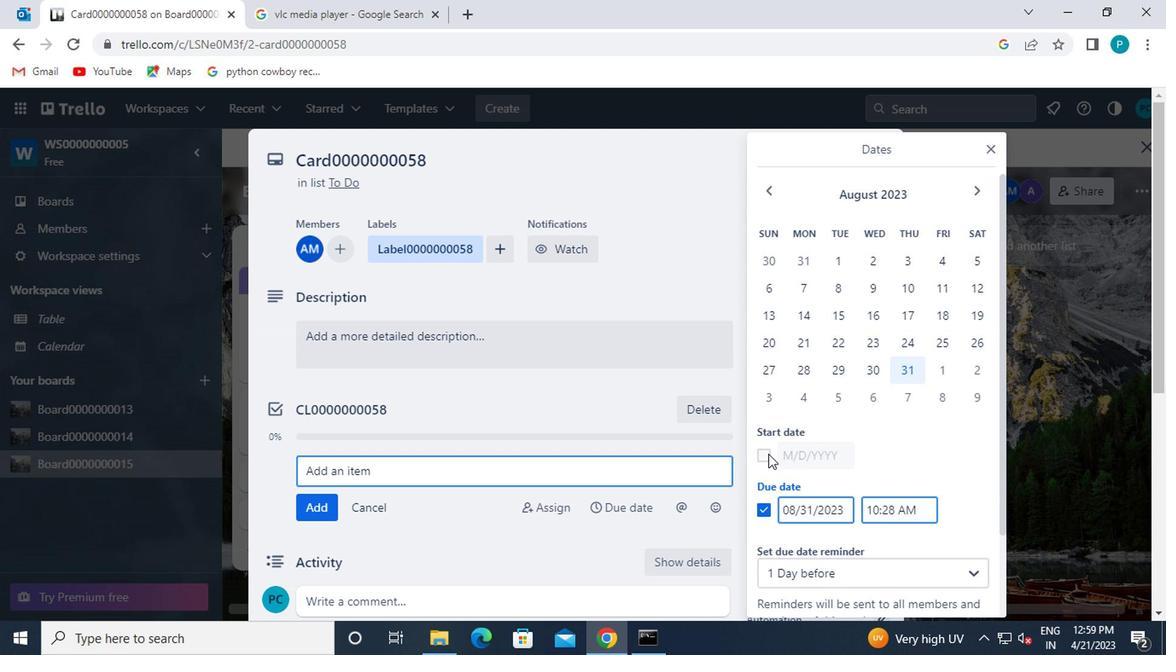 
Action: Mouse moved to (966, 187)
Screenshot: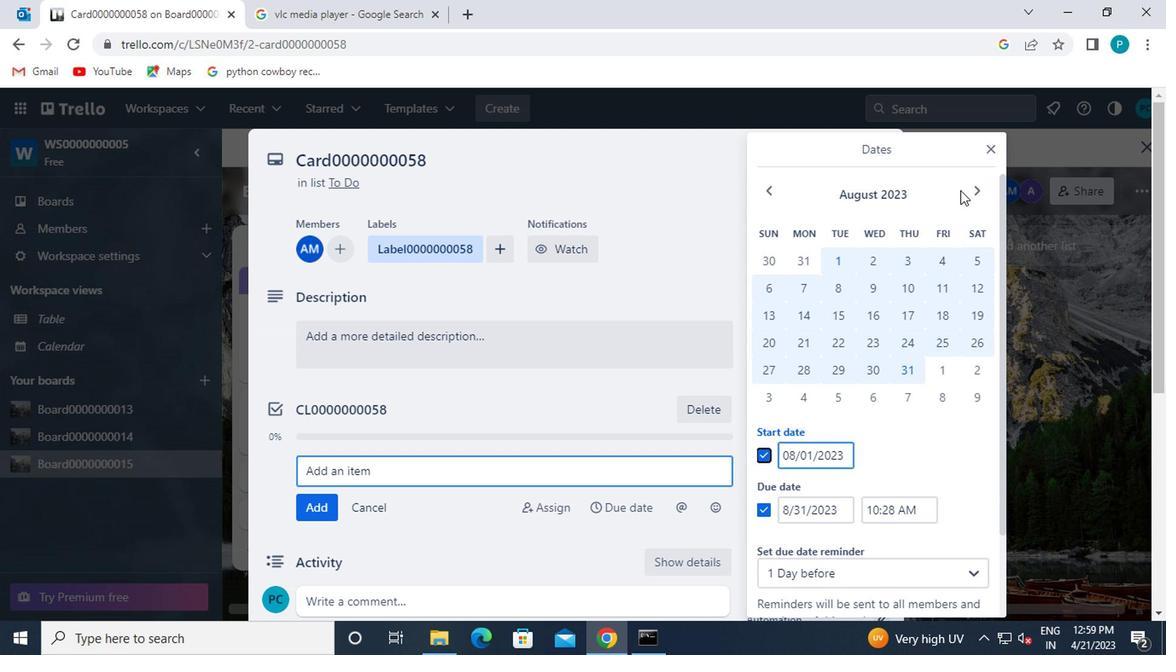 
Action: Mouse pressed left at (966, 187)
Screenshot: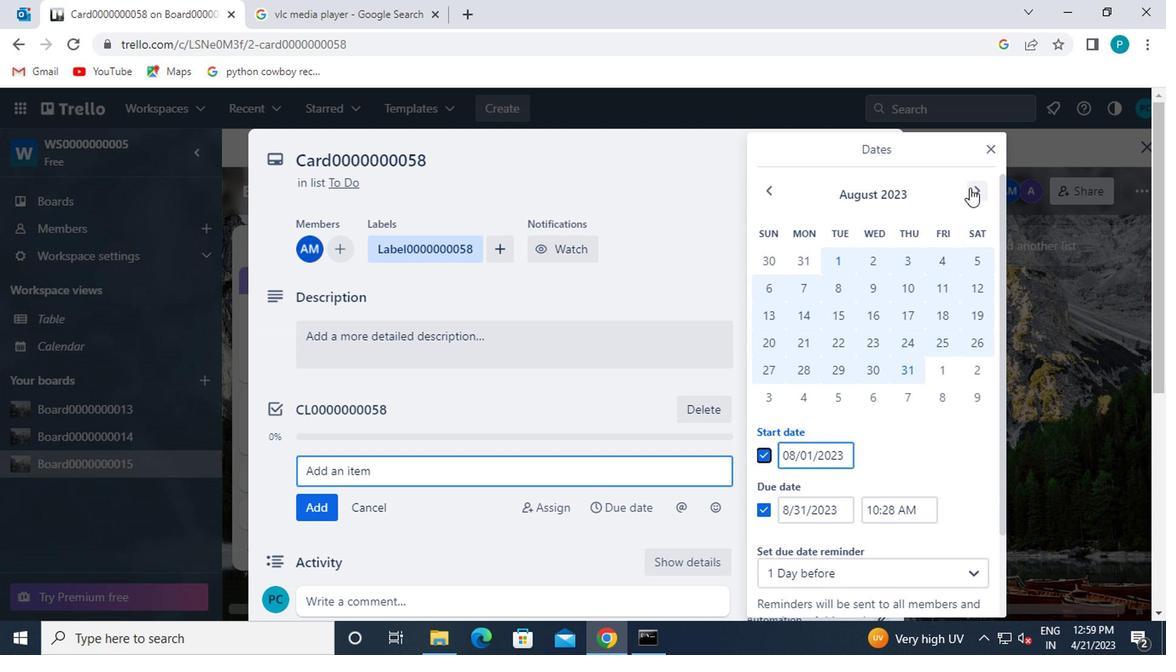 
Action: Mouse moved to (933, 261)
Screenshot: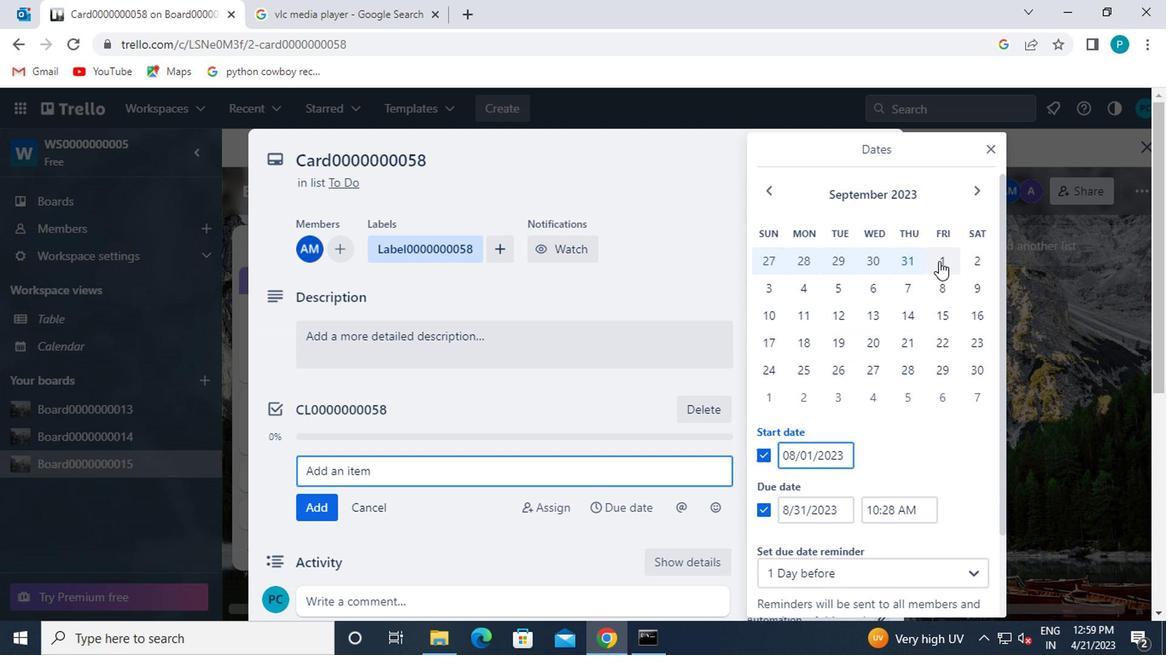 
Action: Mouse pressed left at (933, 261)
Screenshot: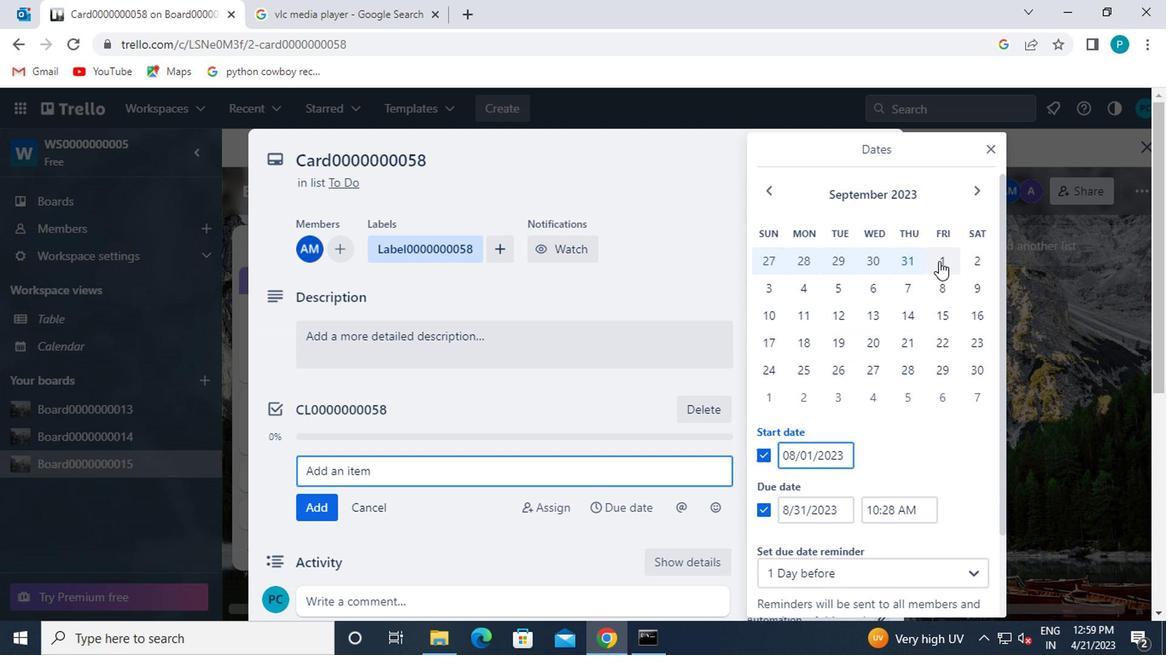 
Action: Mouse moved to (972, 368)
Screenshot: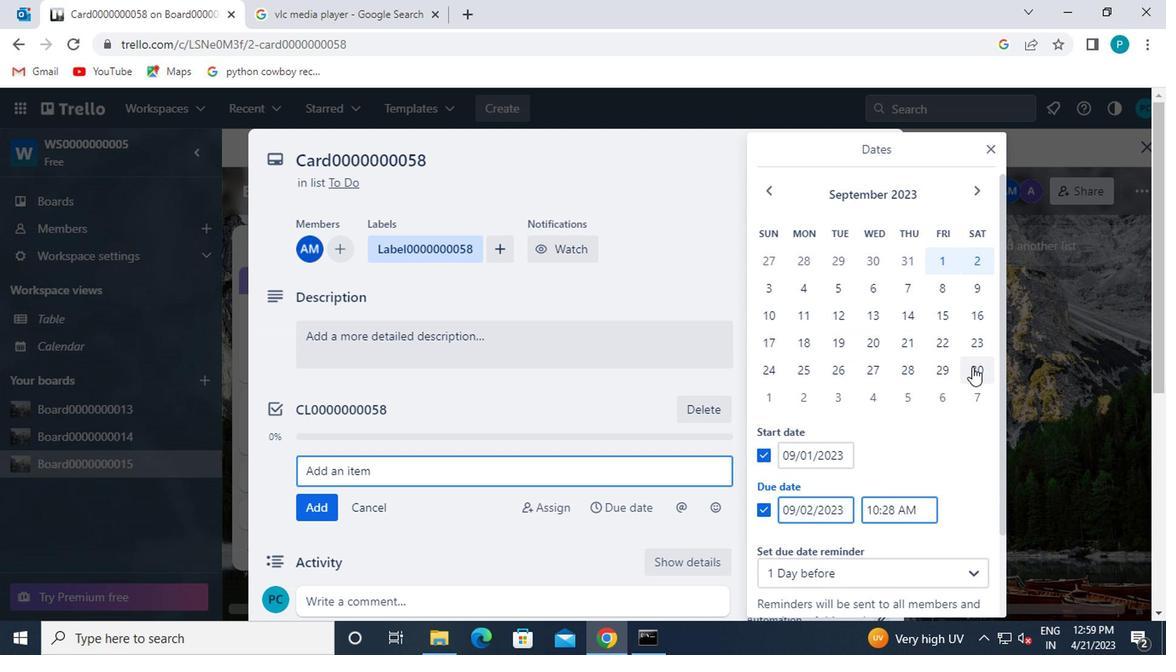 
Action: Mouse pressed left at (972, 368)
Screenshot: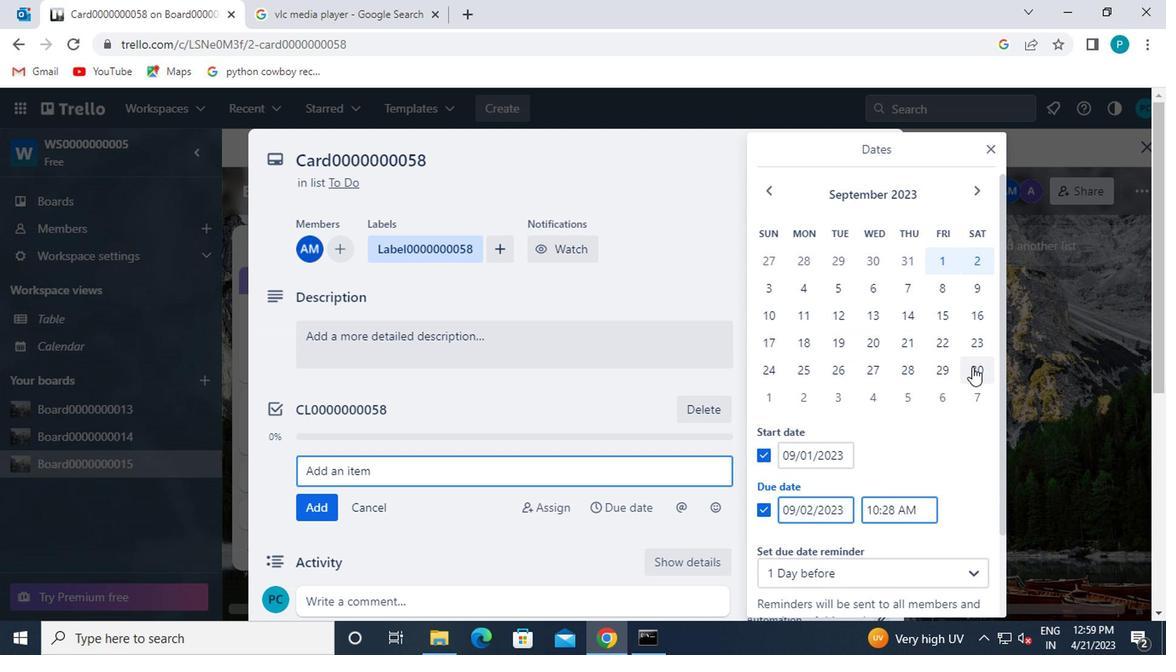 
Action: Mouse moved to (930, 361)
Screenshot: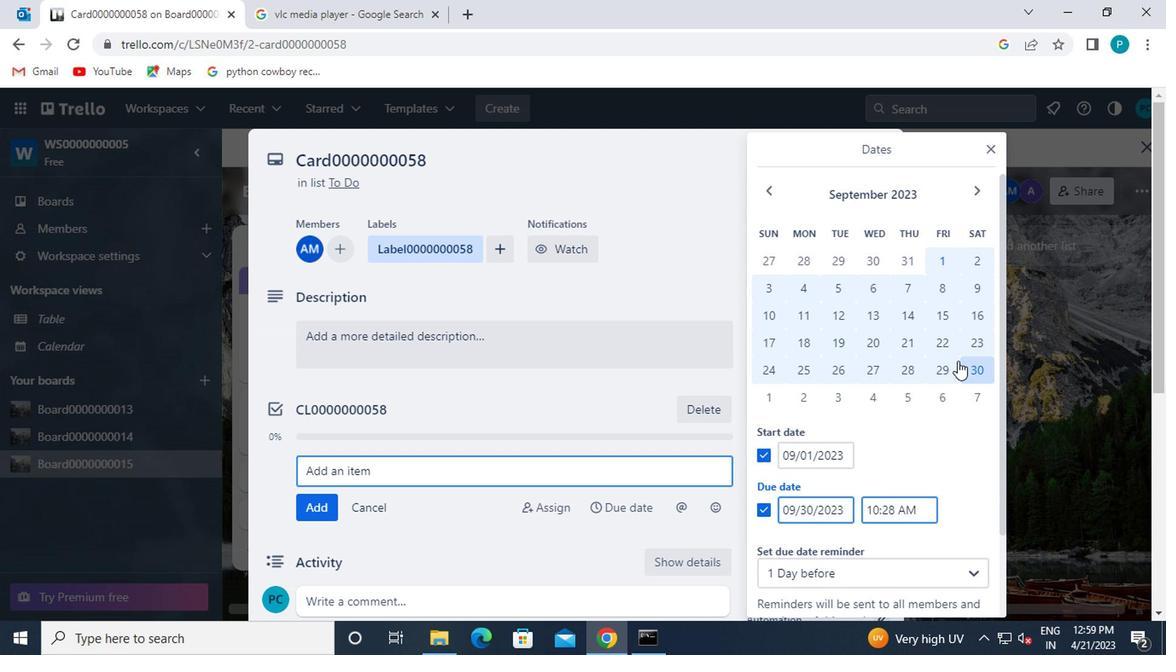 
Action: Mouse scrolled (930, 361) with delta (0, 0)
Screenshot: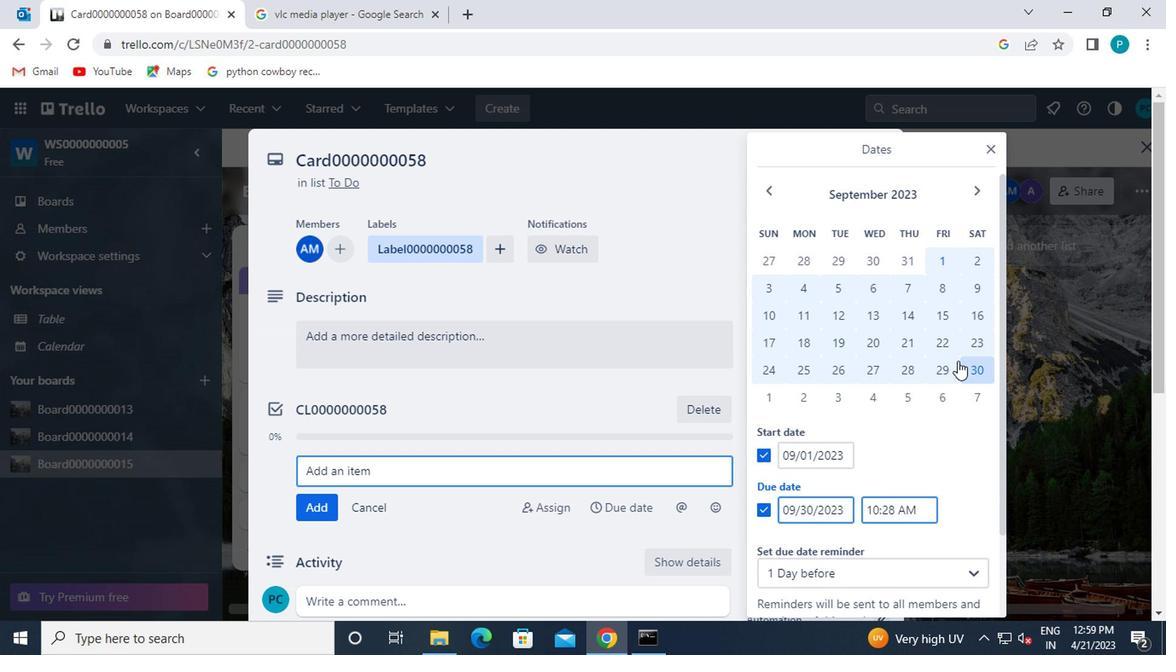 
Action: Mouse moved to (921, 374)
Screenshot: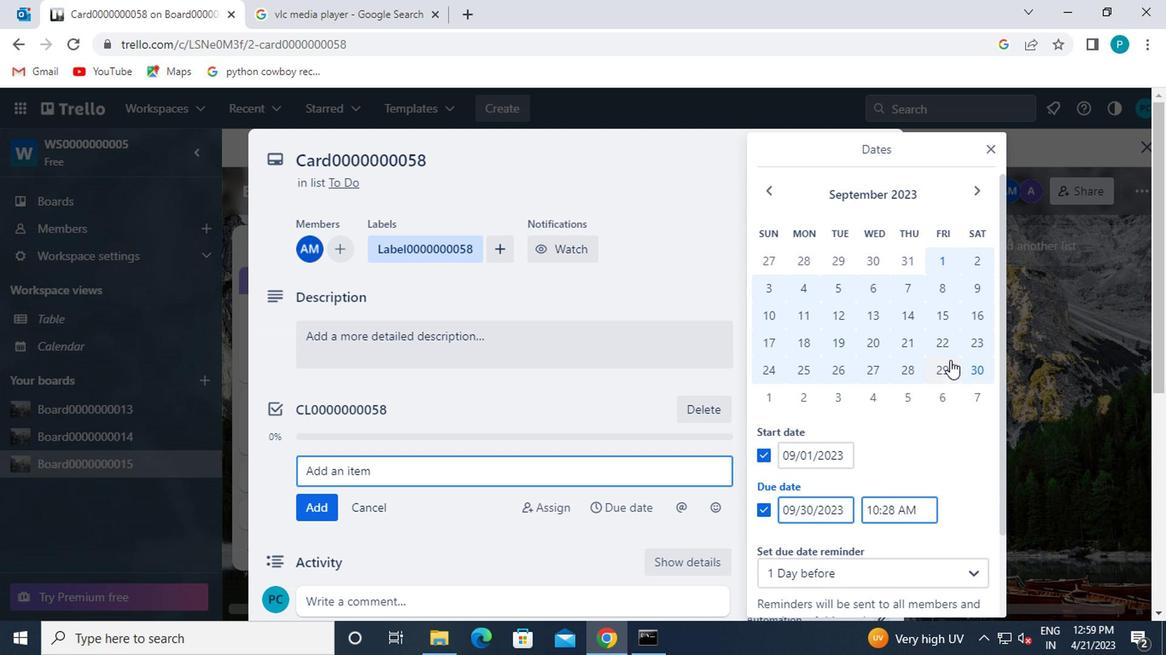 
Action: Mouse scrolled (921, 373) with delta (0, 0)
Screenshot: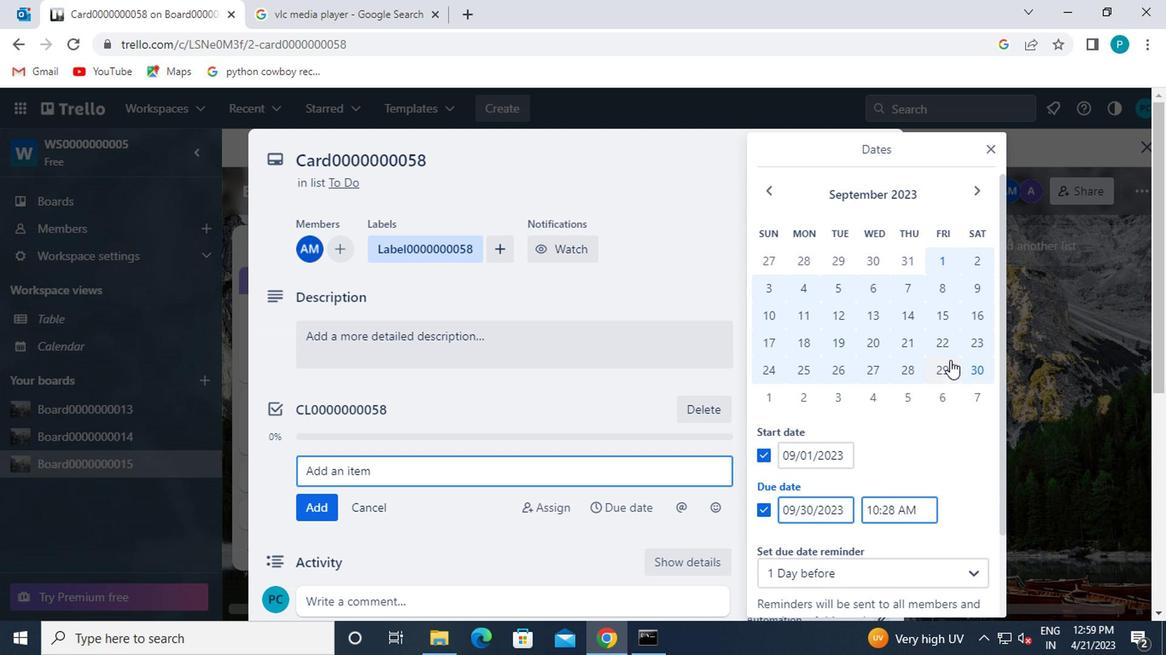 
Action: Mouse moved to (918, 378)
Screenshot: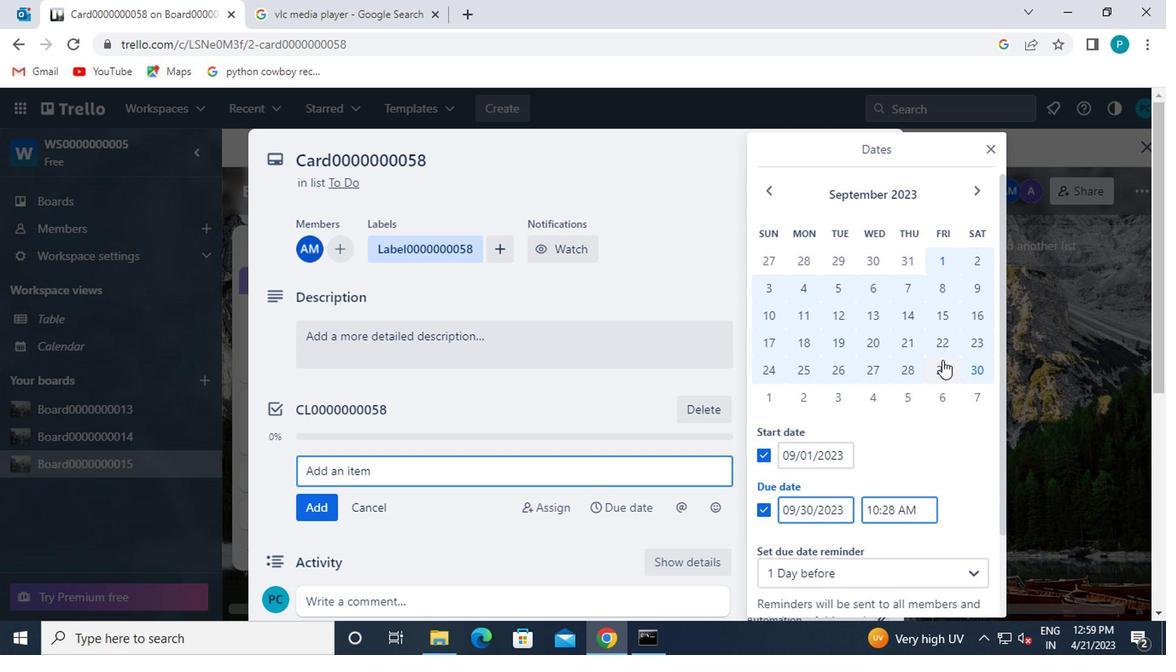 
Action: Mouse scrolled (918, 377) with delta (0, 0)
Screenshot: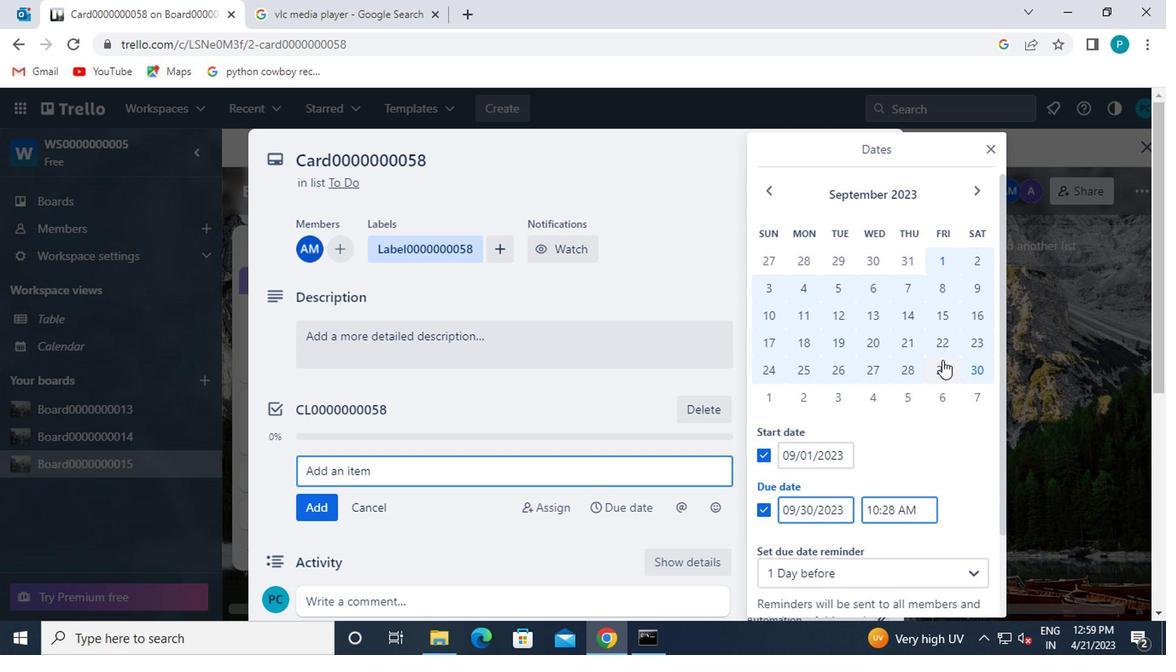 
Action: Mouse moved to (838, 550)
Screenshot: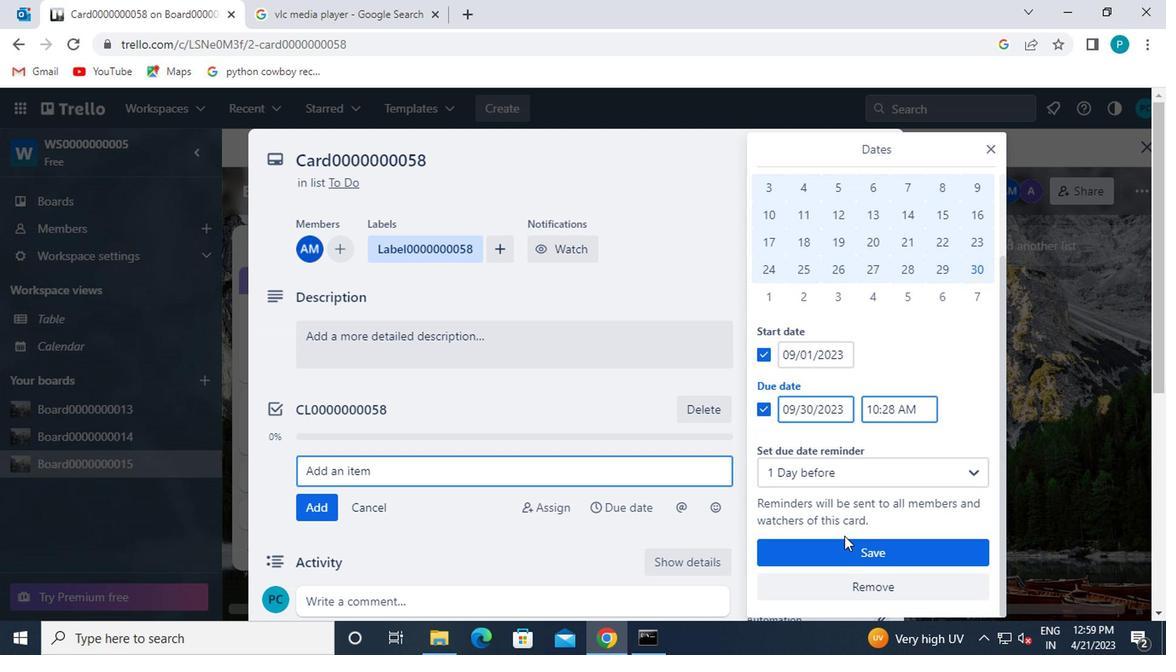 
Action: Mouse pressed left at (838, 550)
Screenshot: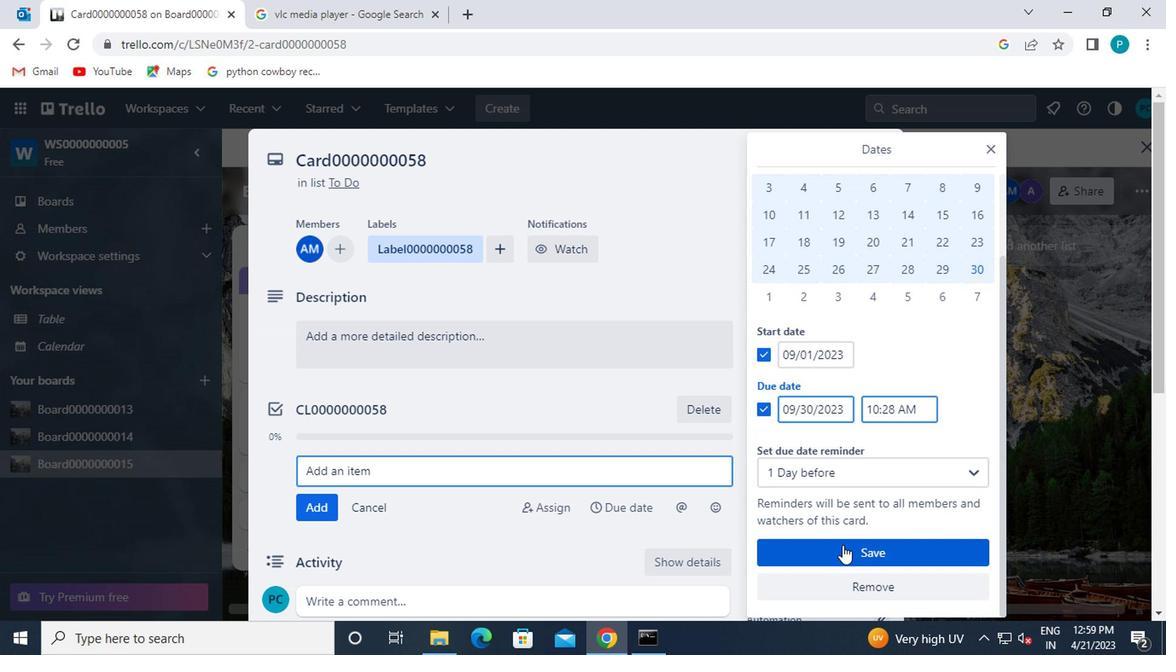 
Action: Mouse moved to (839, 535)
Screenshot: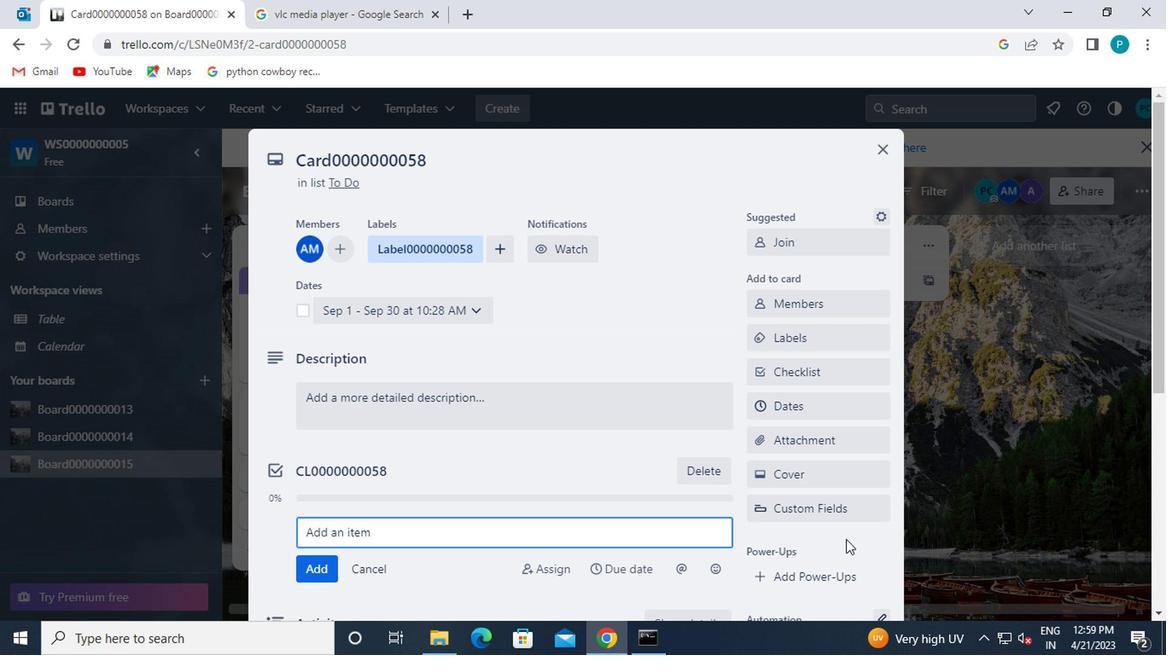 
